 Task: Look for Airbnb properties in Letpandan, Myanmar from 9th November, 2023 to 16th November, 2023 for 2 adults.2 bedrooms having 2 beds and 1 bathroom. Property type can be flat. Amenities needed are: washing machine. Booking option can be shelf check-in. Look for 5 properties as per requirement.
Action: Mouse moved to (529, 91)
Screenshot: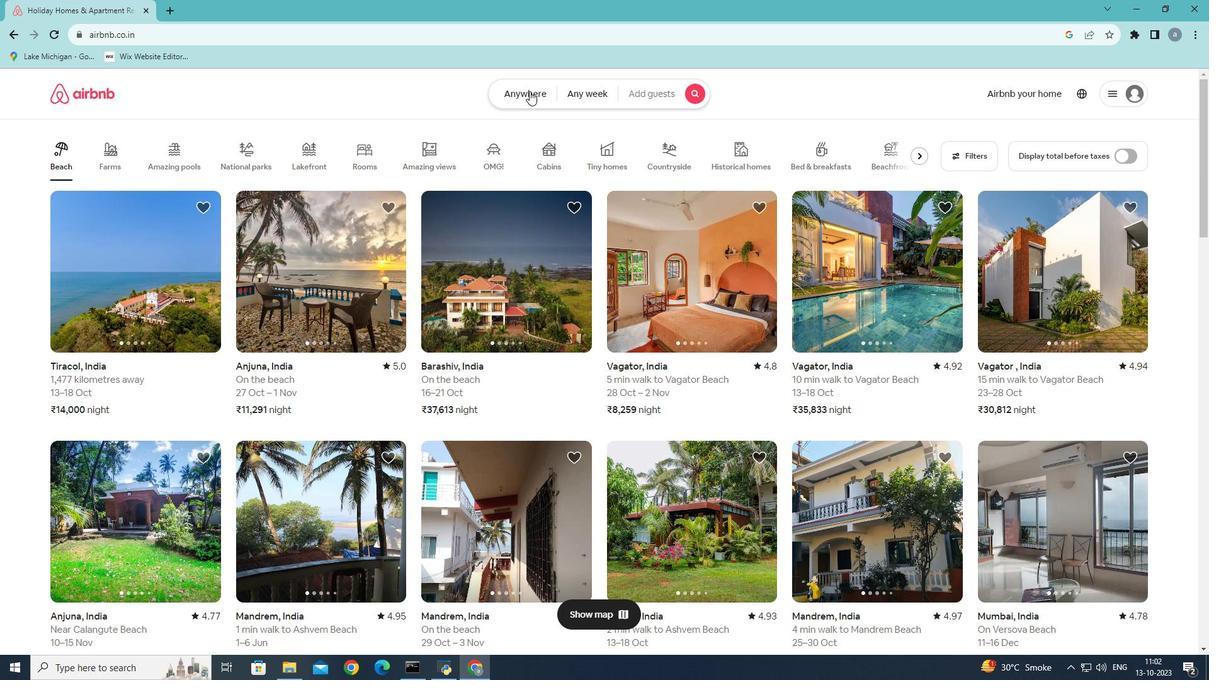 
Action: Mouse pressed left at (529, 91)
Screenshot: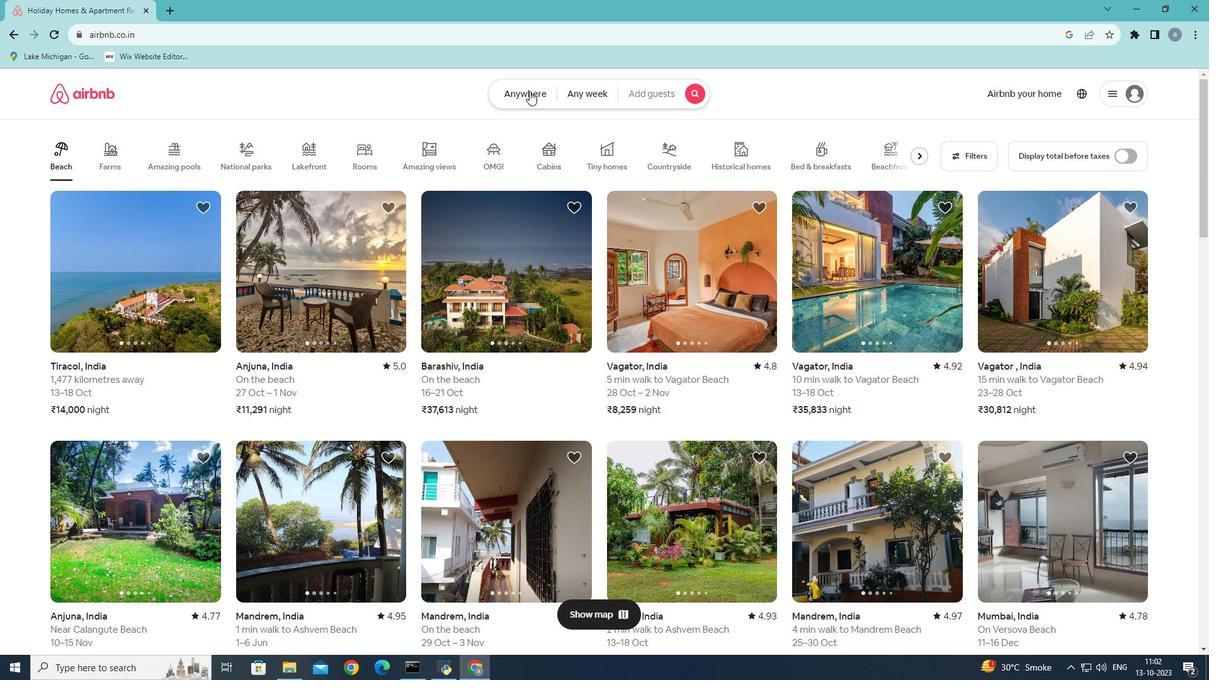 
Action: Mouse moved to (421, 140)
Screenshot: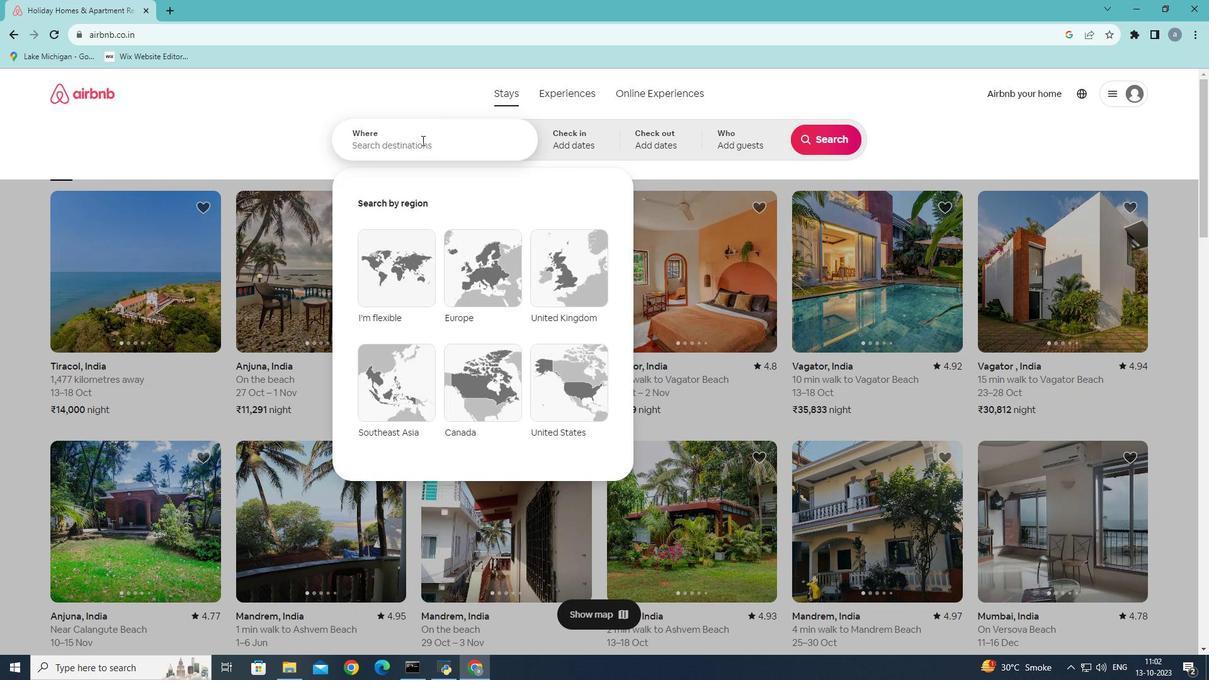 
Action: Mouse pressed left at (421, 140)
Screenshot: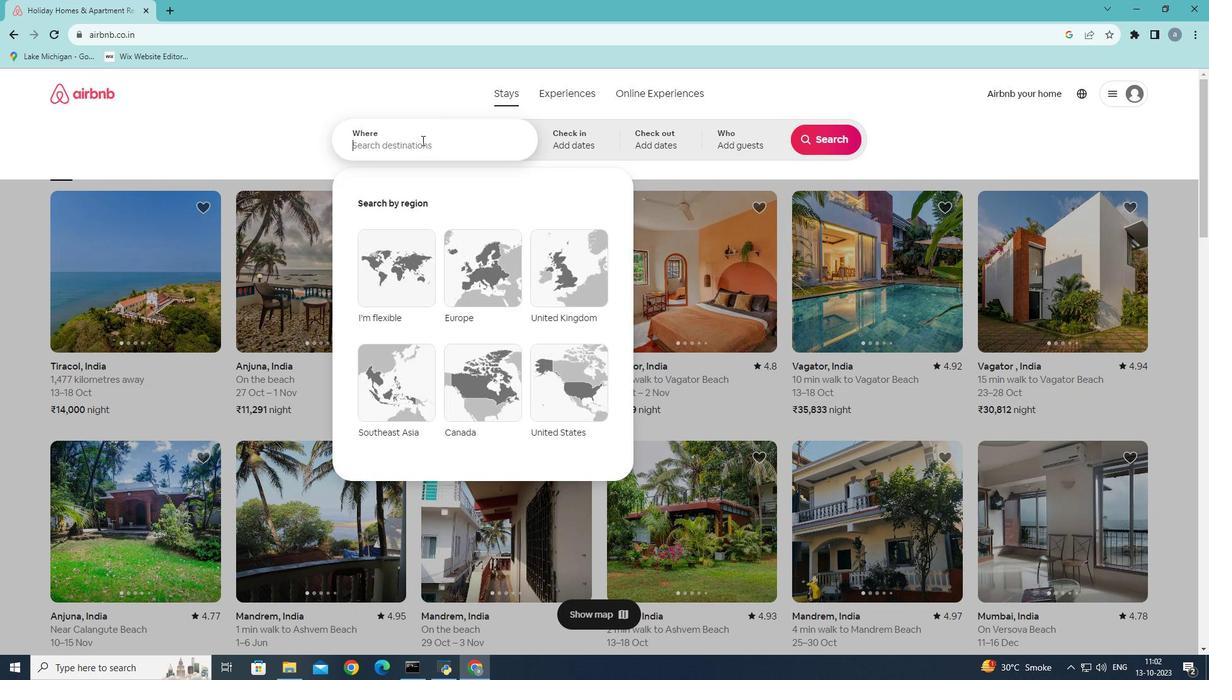 
Action: Mouse moved to (576, 110)
Screenshot: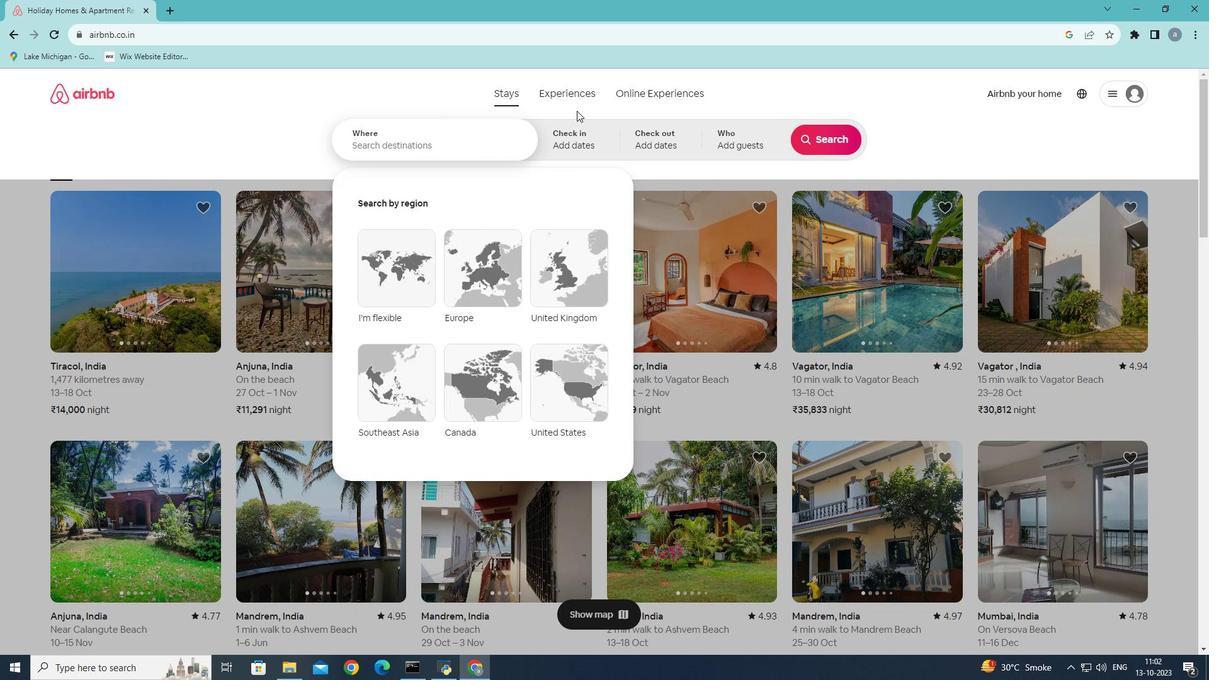 
Action: Key pressed <Key.shift>Letpandan,
Screenshot: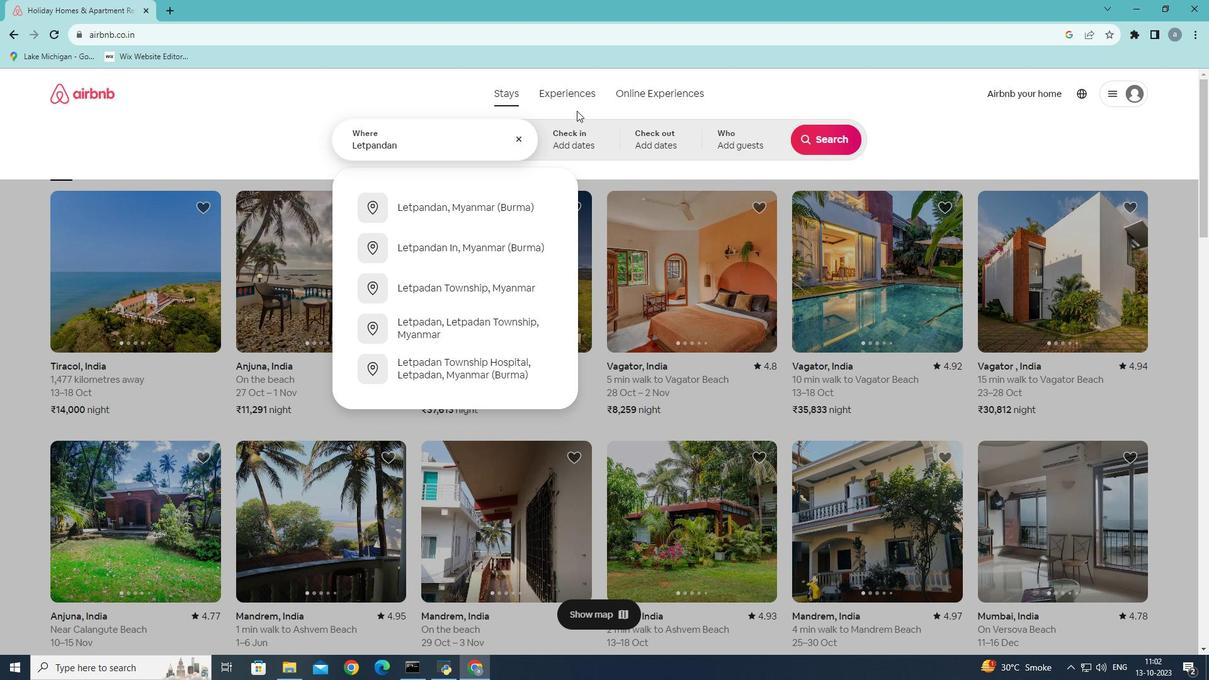 
Action: Mouse moved to (486, 212)
Screenshot: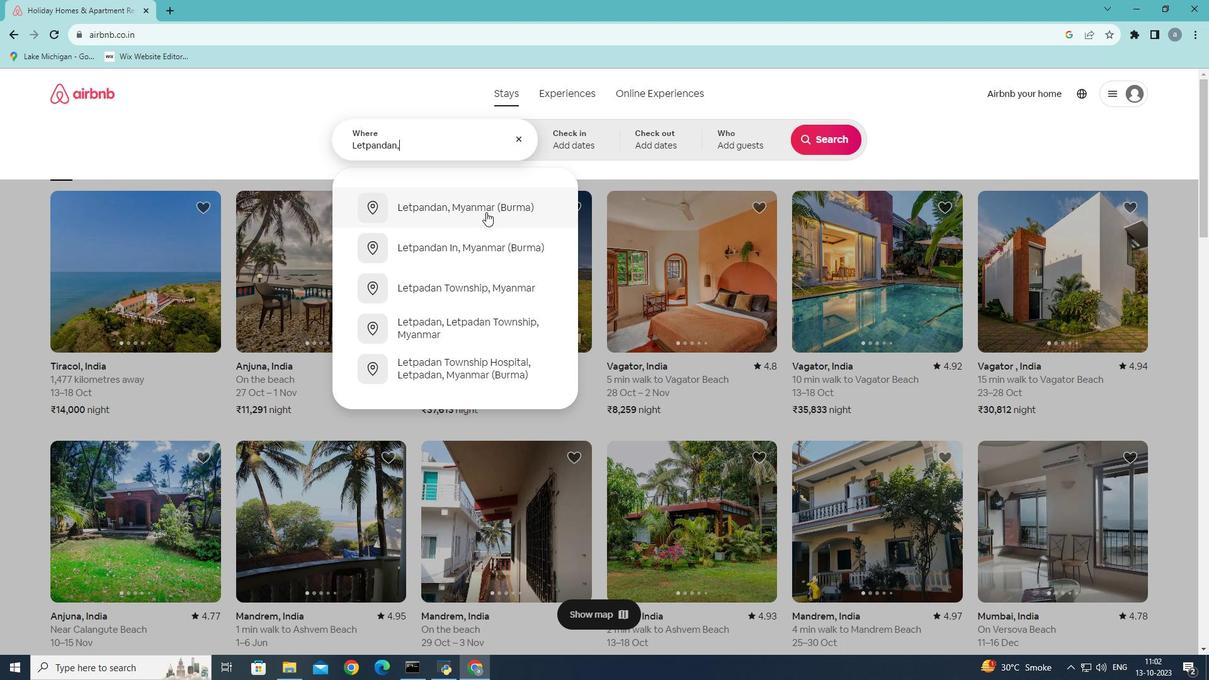 
Action: Mouse pressed left at (486, 212)
Screenshot: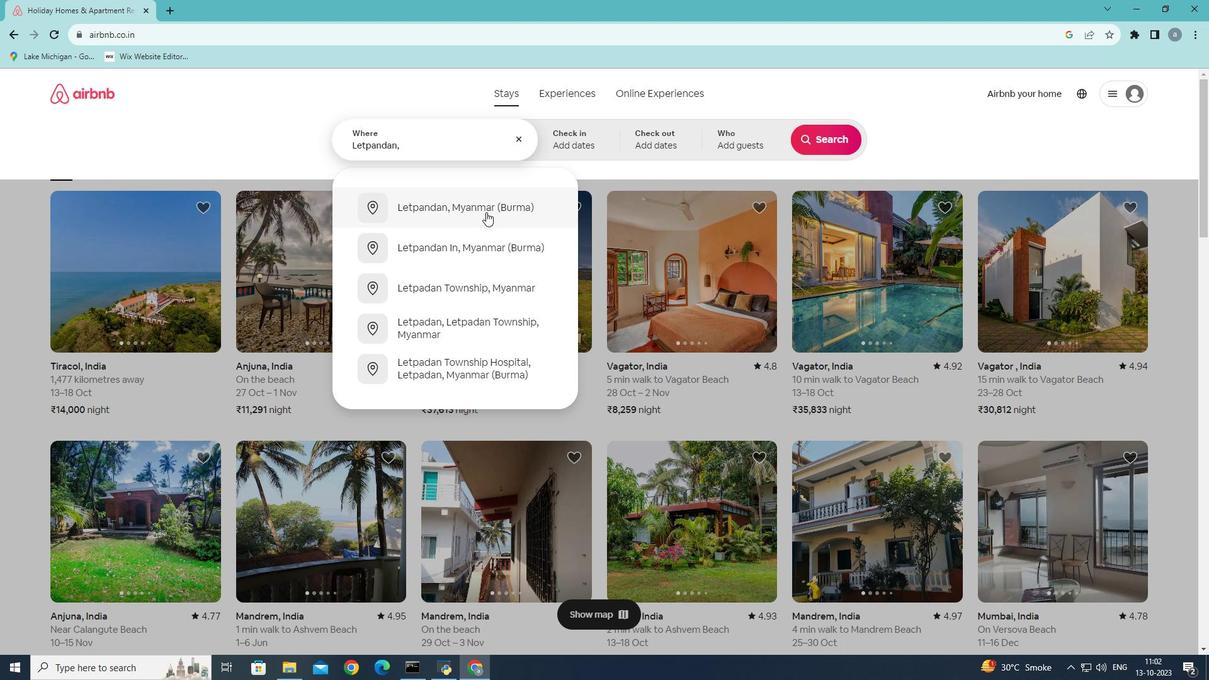 
Action: Mouse moved to (755, 325)
Screenshot: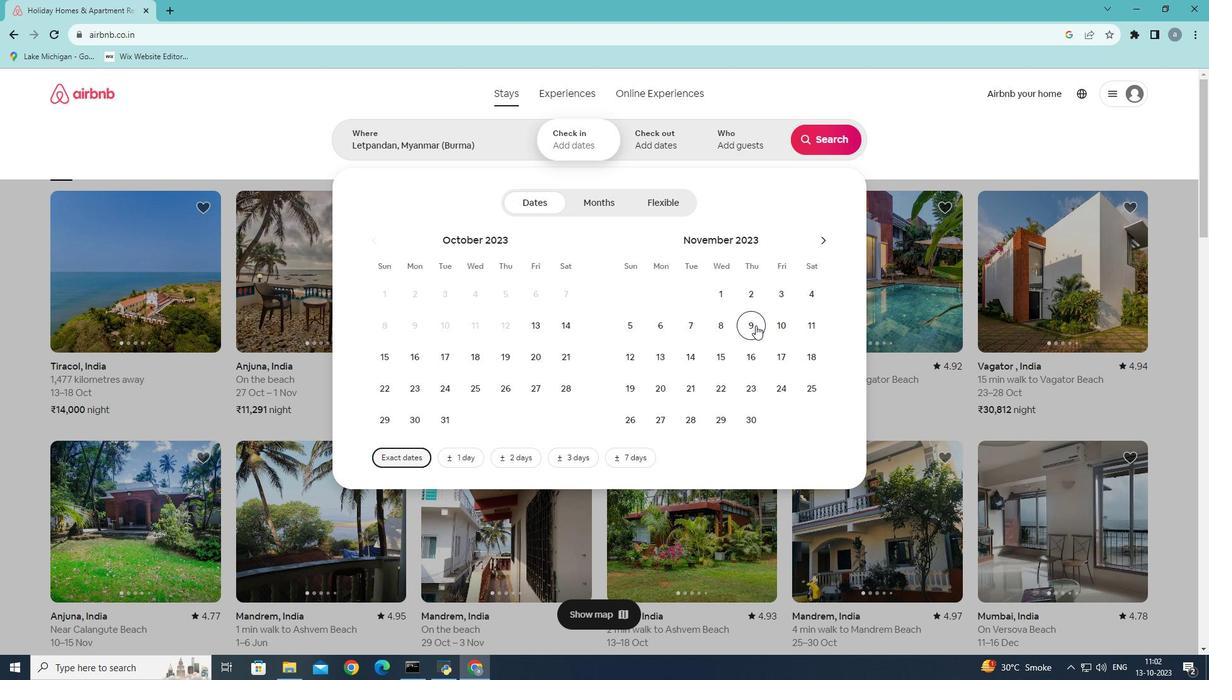 
Action: Mouse pressed left at (755, 325)
Screenshot: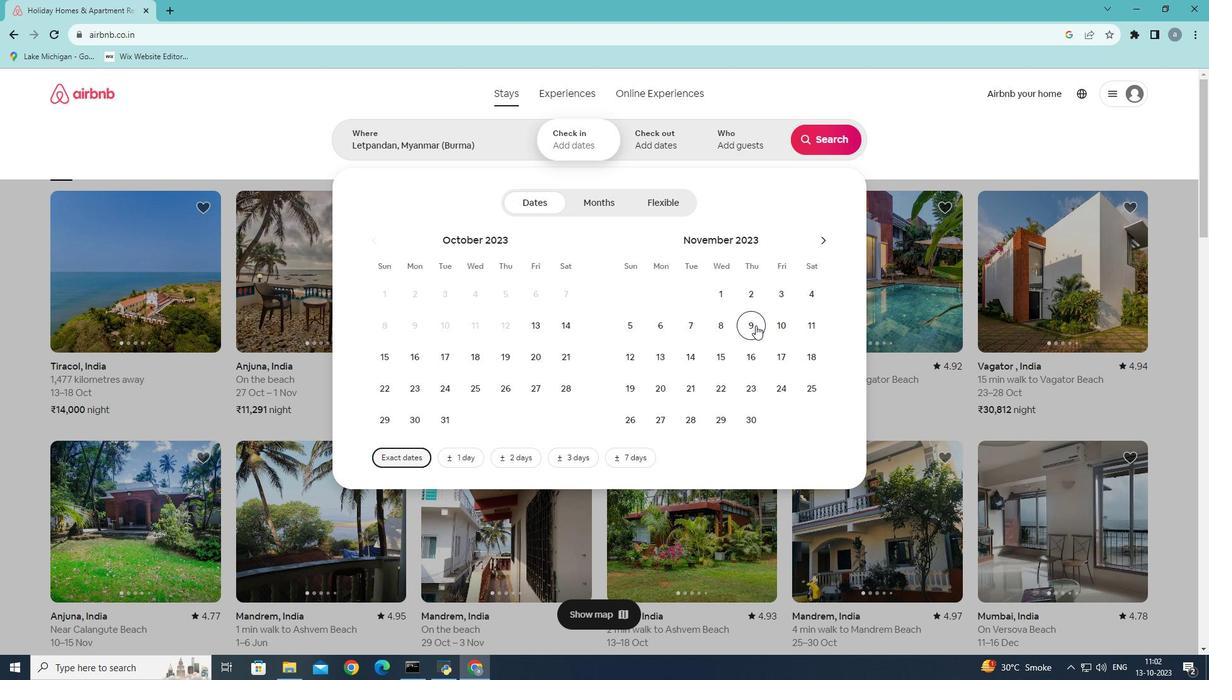 
Action: Mouse moved to (756, 354)
Screenshot: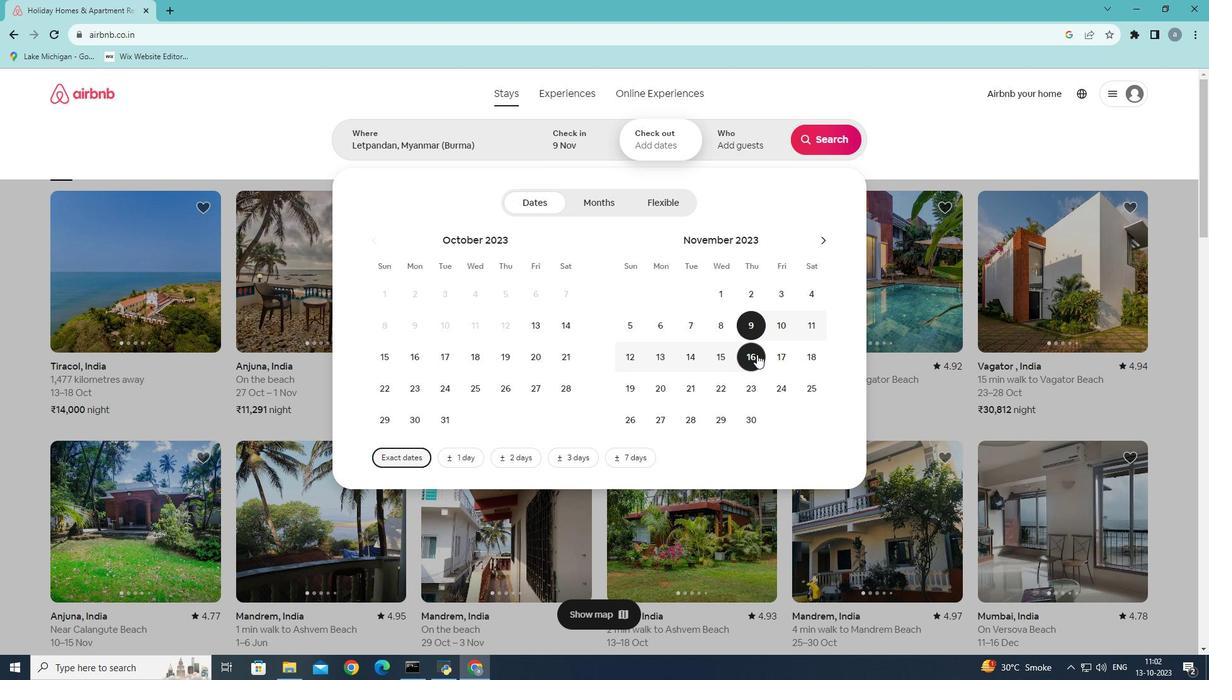 
Action: Mouse pressed left at (756, 354)
Screenshot: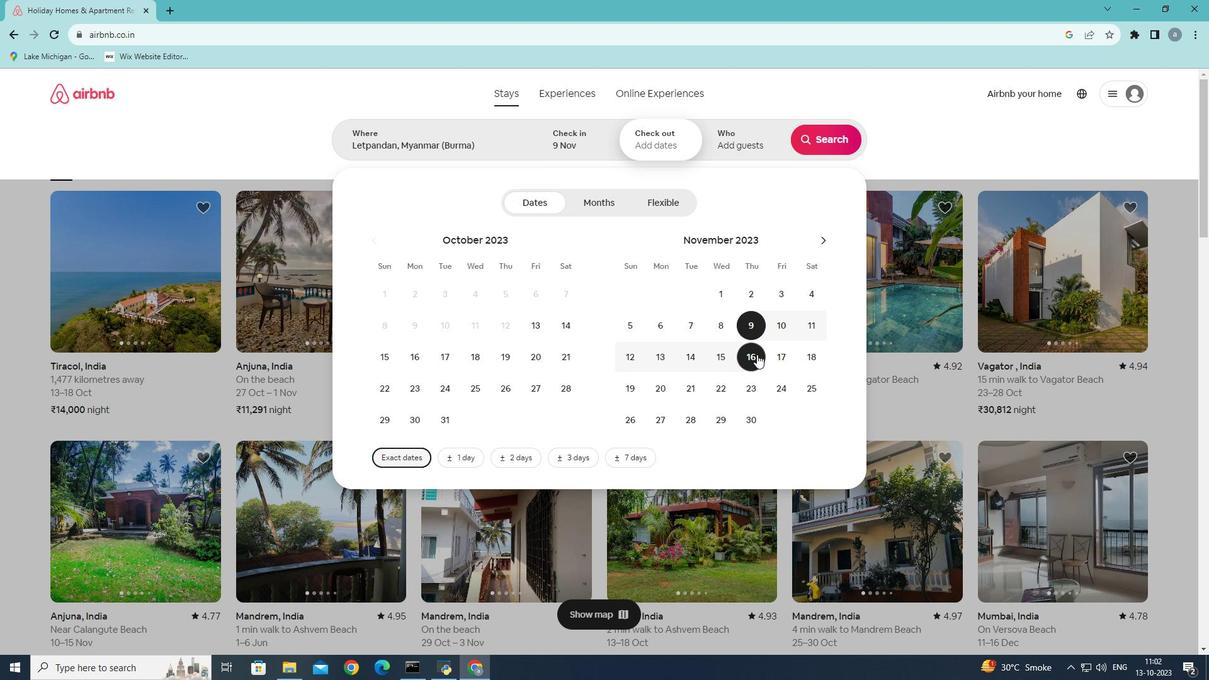 
Action: Mouse moved to (760, 140)
Screenshot: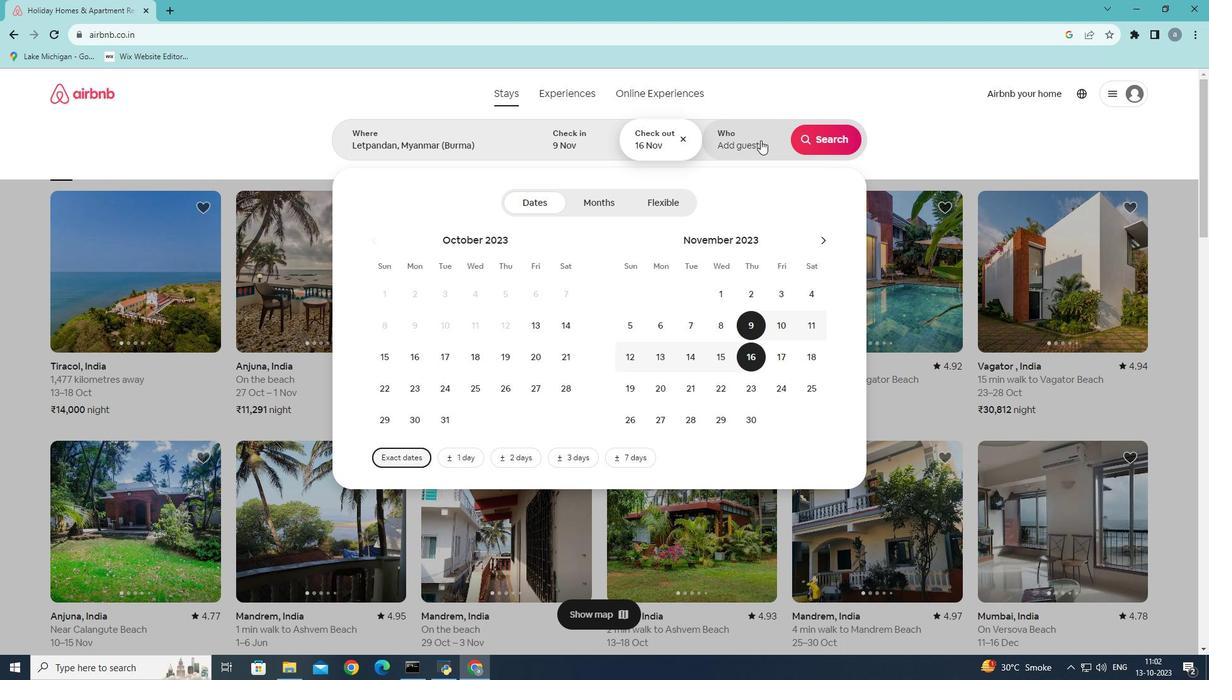 
Action: Mouse pressed left at (760, 140)
Screenshot: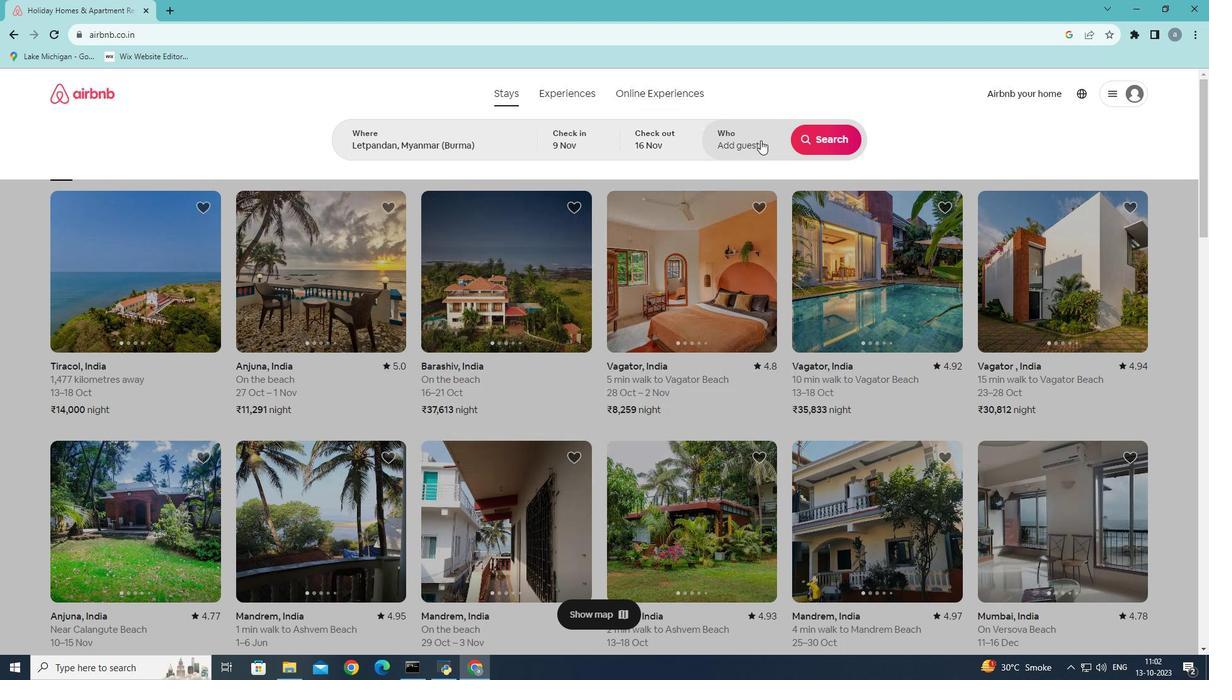
Action: Mouse moved to (831, 206)
Screenshot: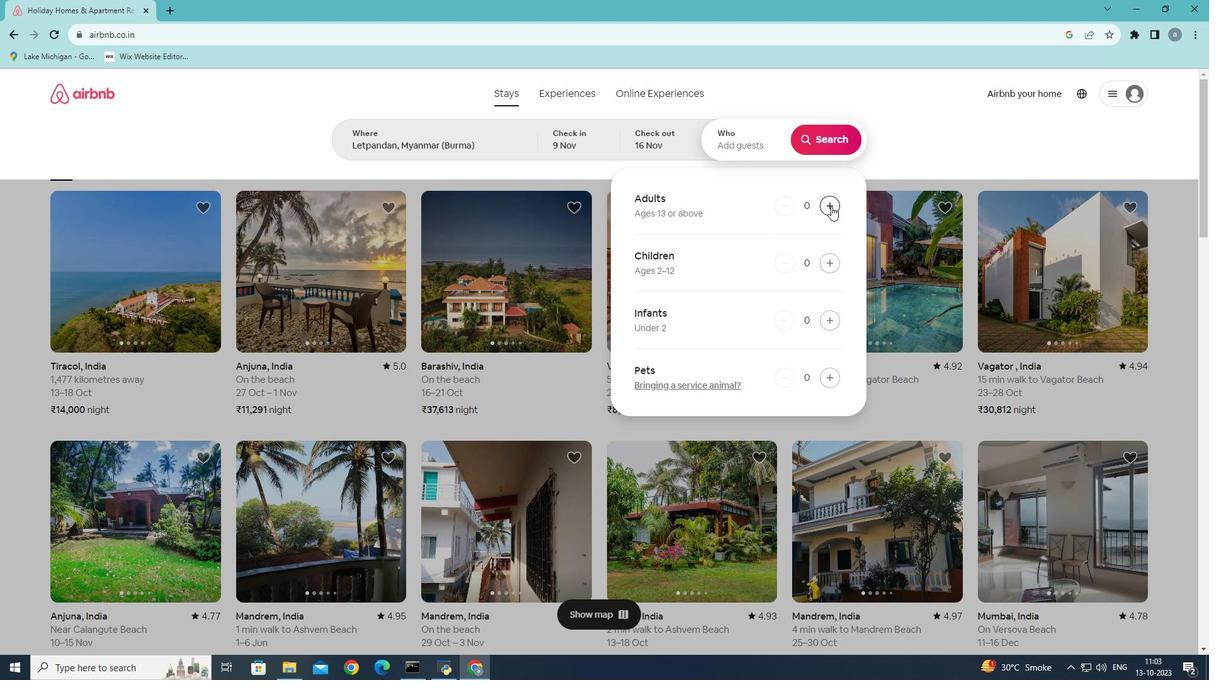 
Action: Mouse pressed left at (831, 206)
Screenshot: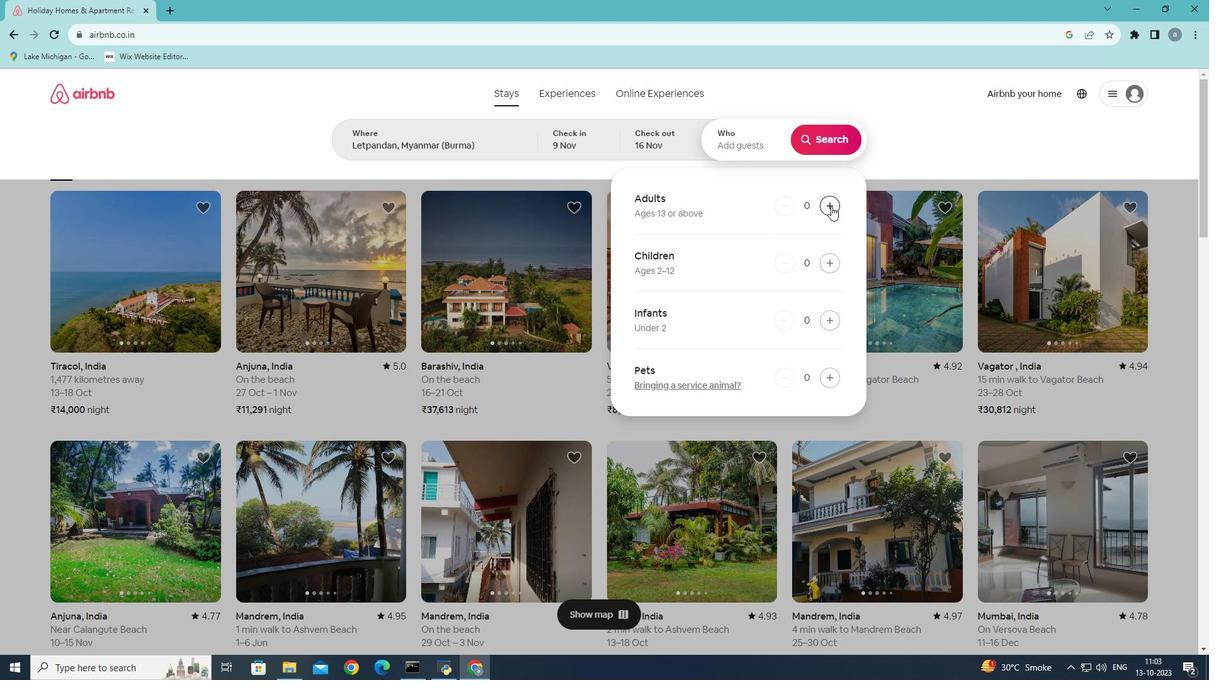 
Action: Mouse pressed left at (831, 206)
Screenshot: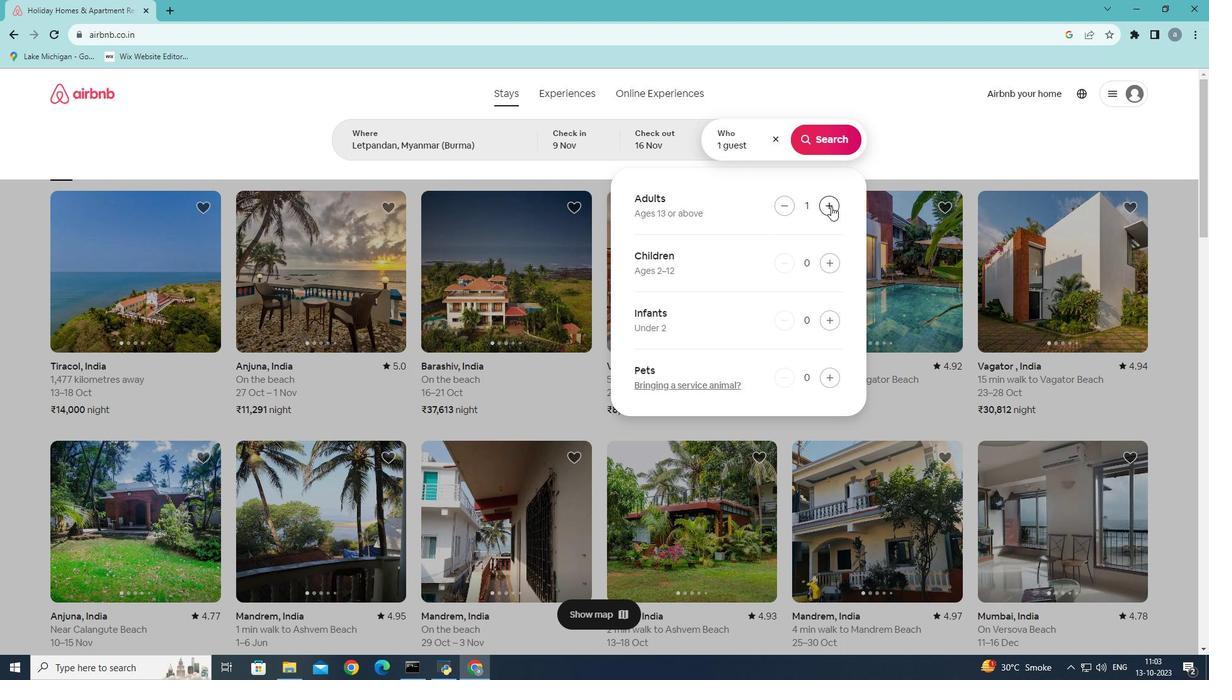 
Action: Mouse moved to (835, 155)
Screenshot: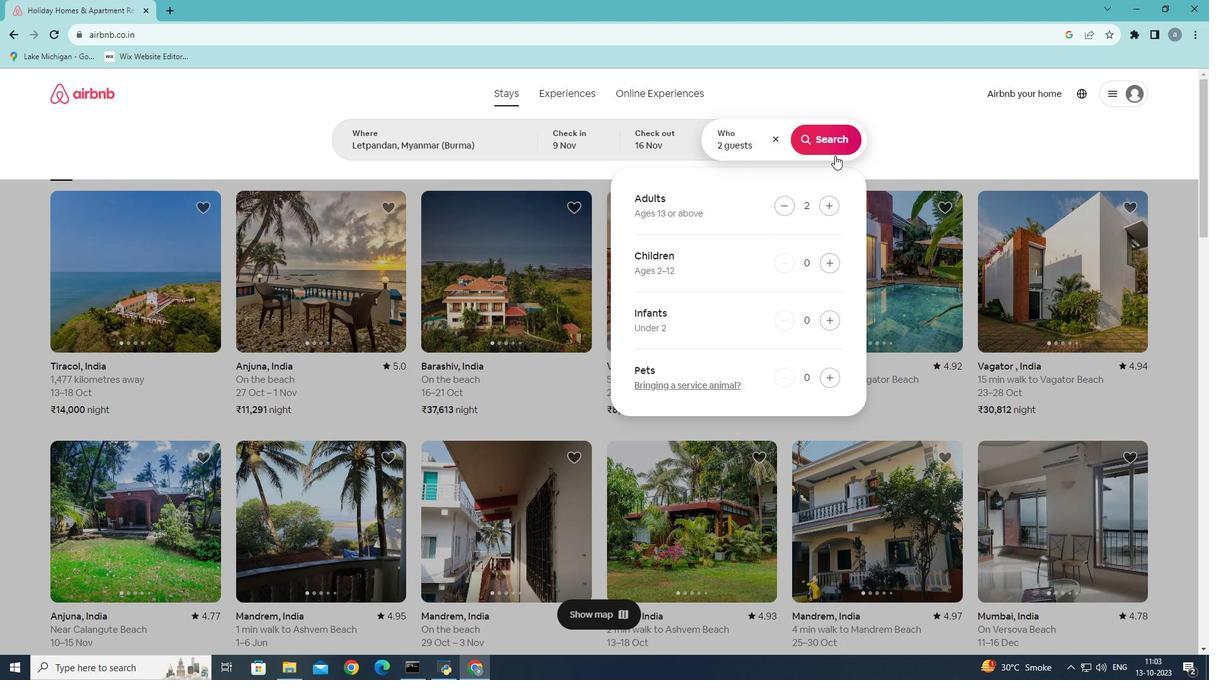 
Action: Mouse pressed left at (835, 155)
Screenshot: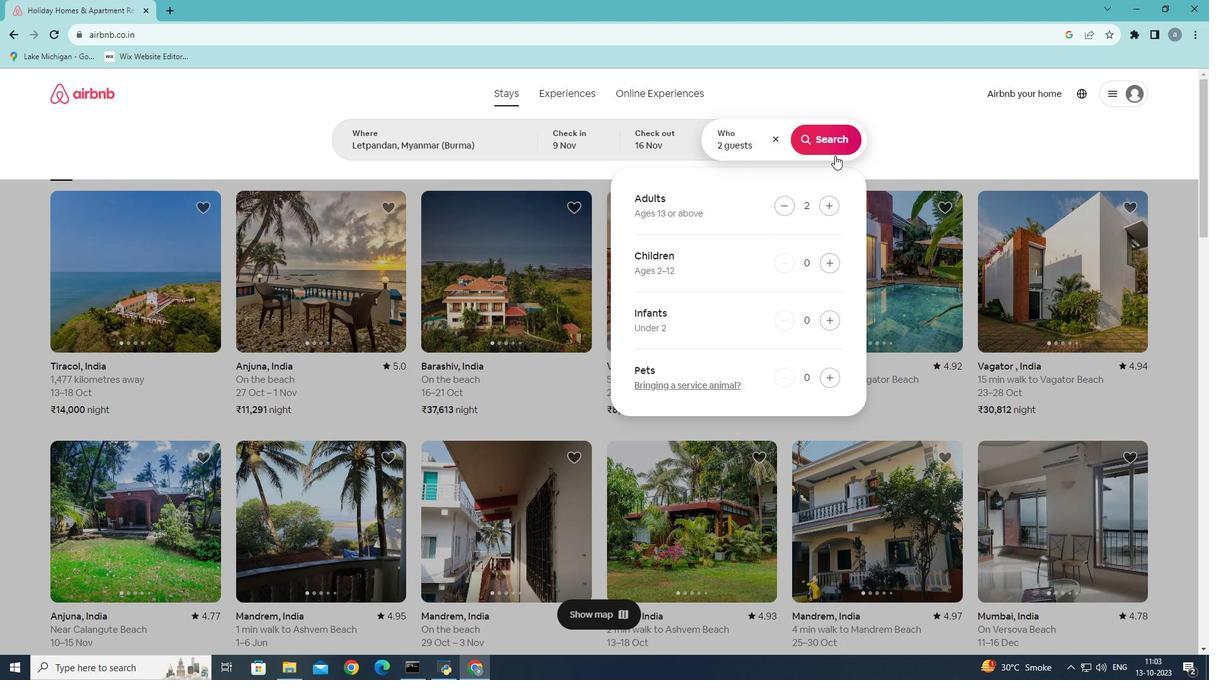
Action: Mouse moved to (830, 147)
Screenshot: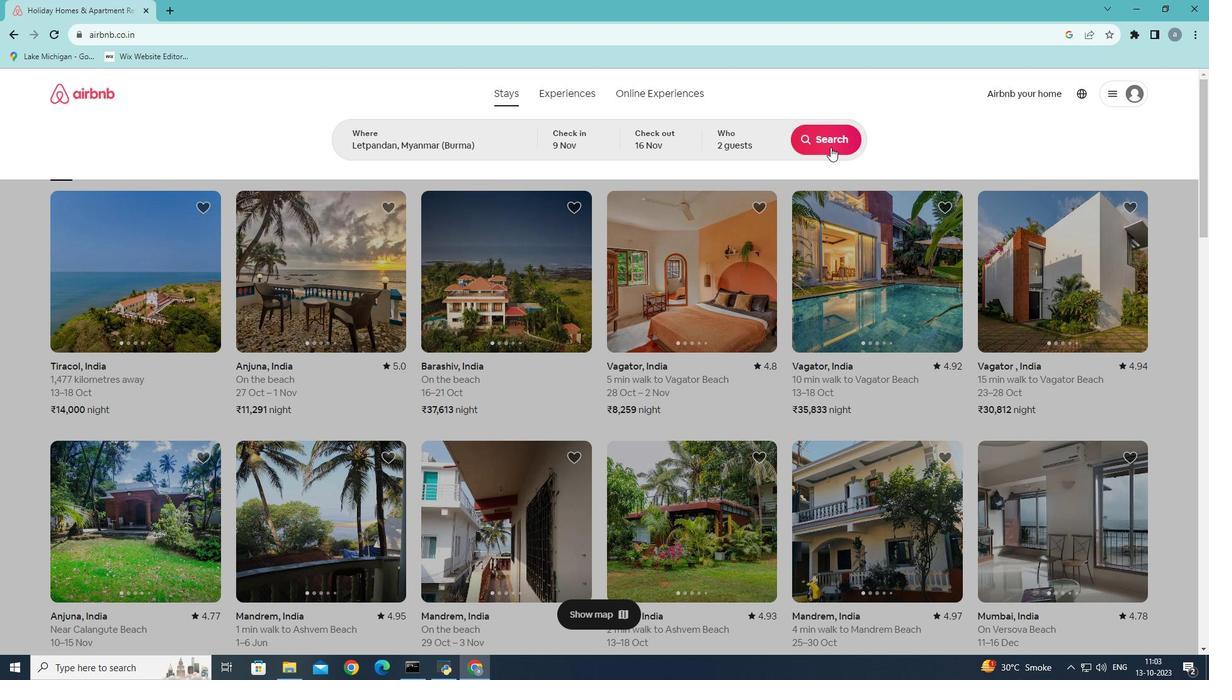
Action: Mouse pressed left at (830, 147)
Screenshot: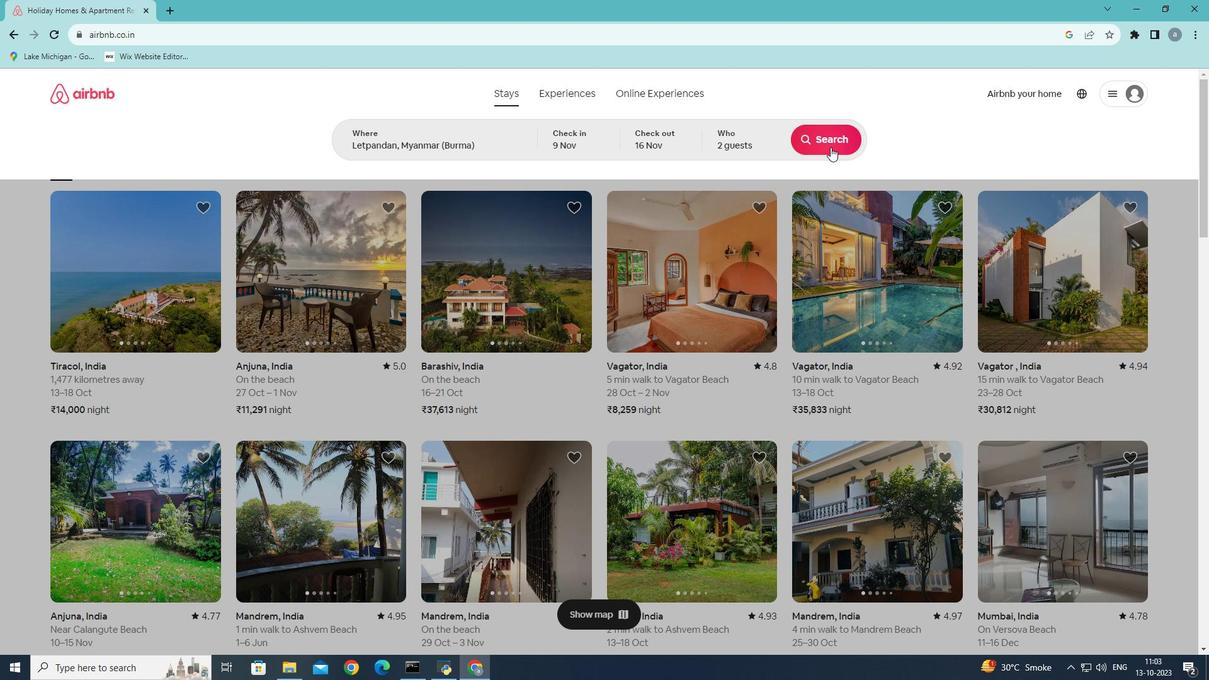 
Action: Mouse moved to (1009, 141)
Screenshot: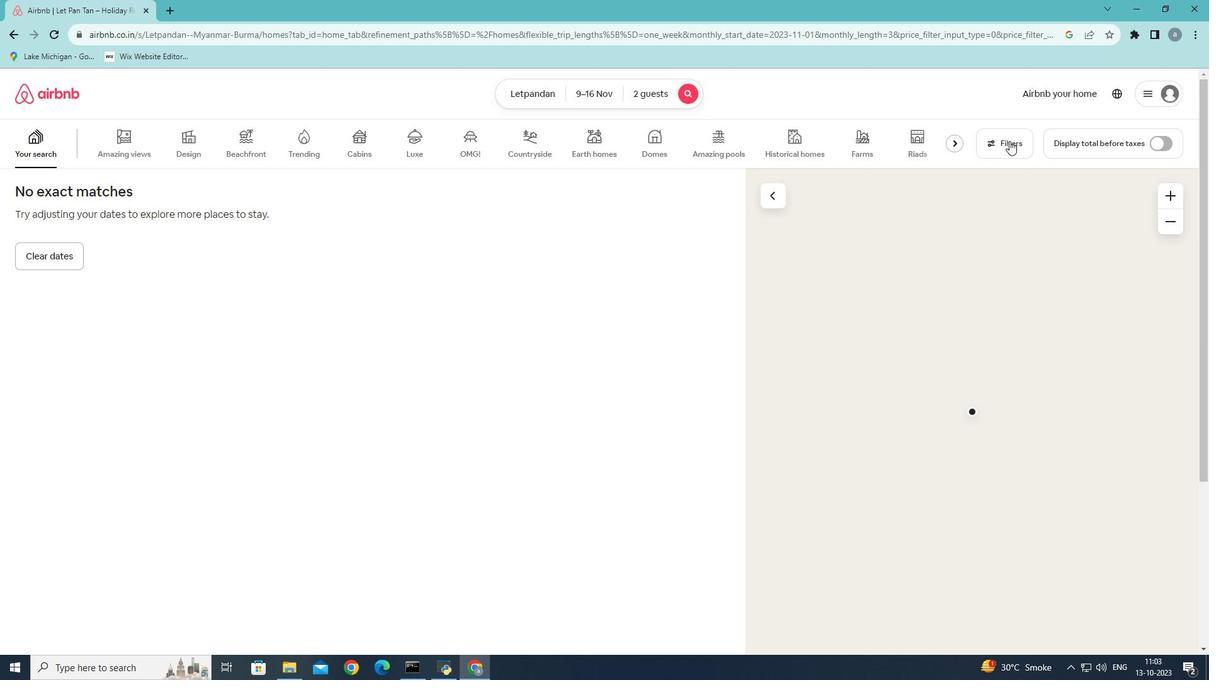 
Action: Mouse pressed left at (1009, 141)
Screenshot: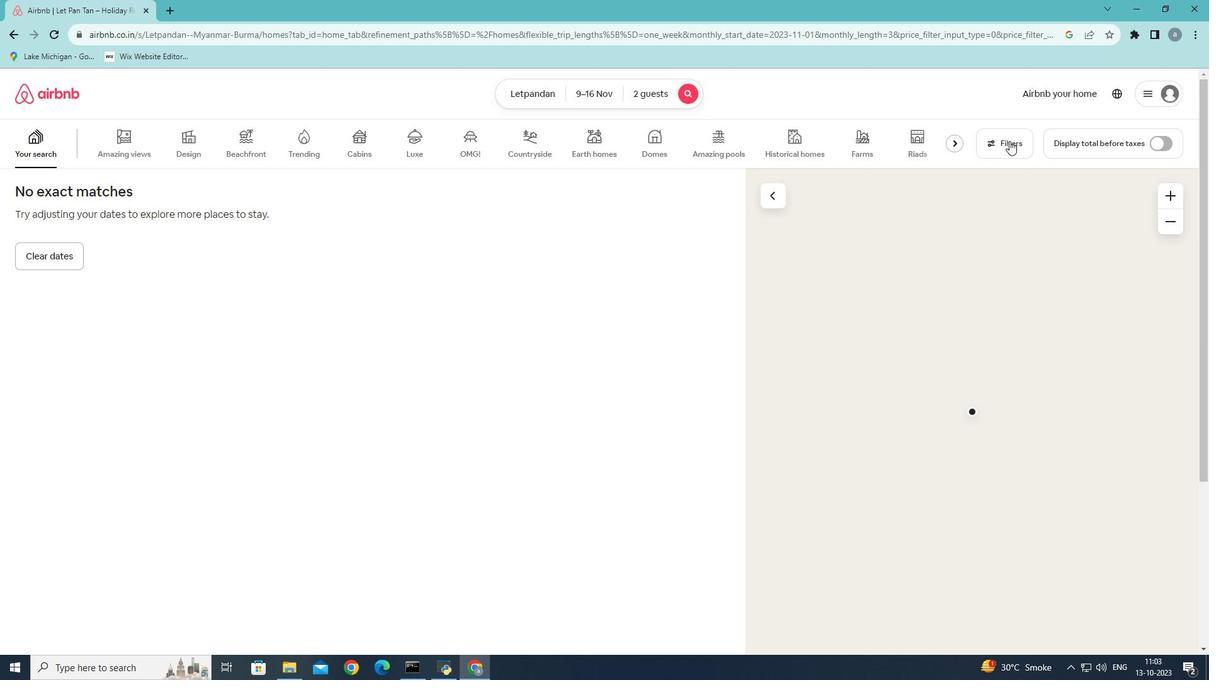 
Action: Mouse moved to (564, 392)
Screenshot: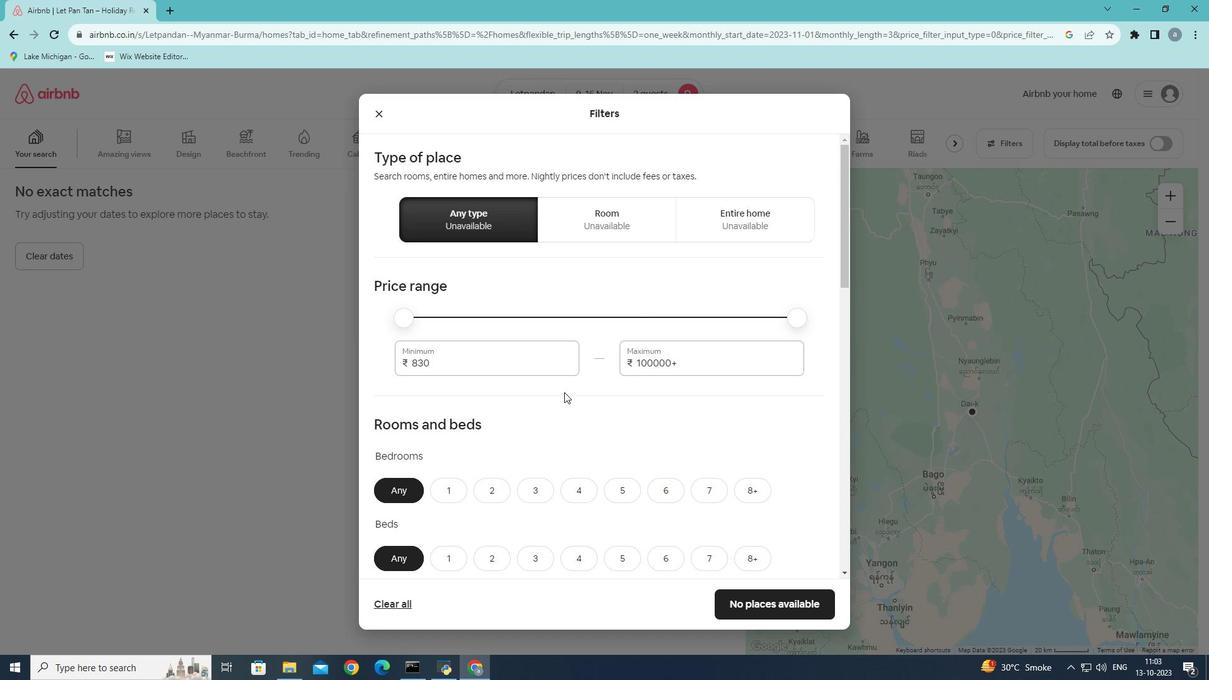 
Action: Mouse scrolled (564, 391) with delta (0, 0)
Screenshot: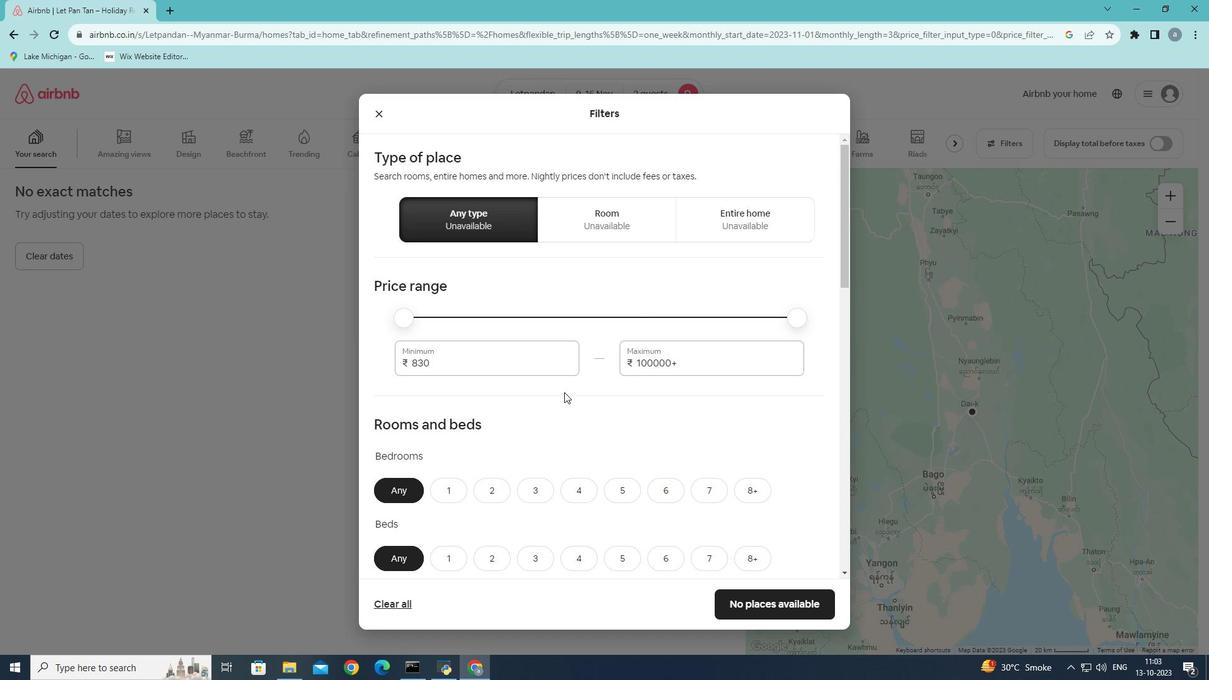 
Action: Mouse scrolled (564, 391) with delta (0, 0)
Screenshot: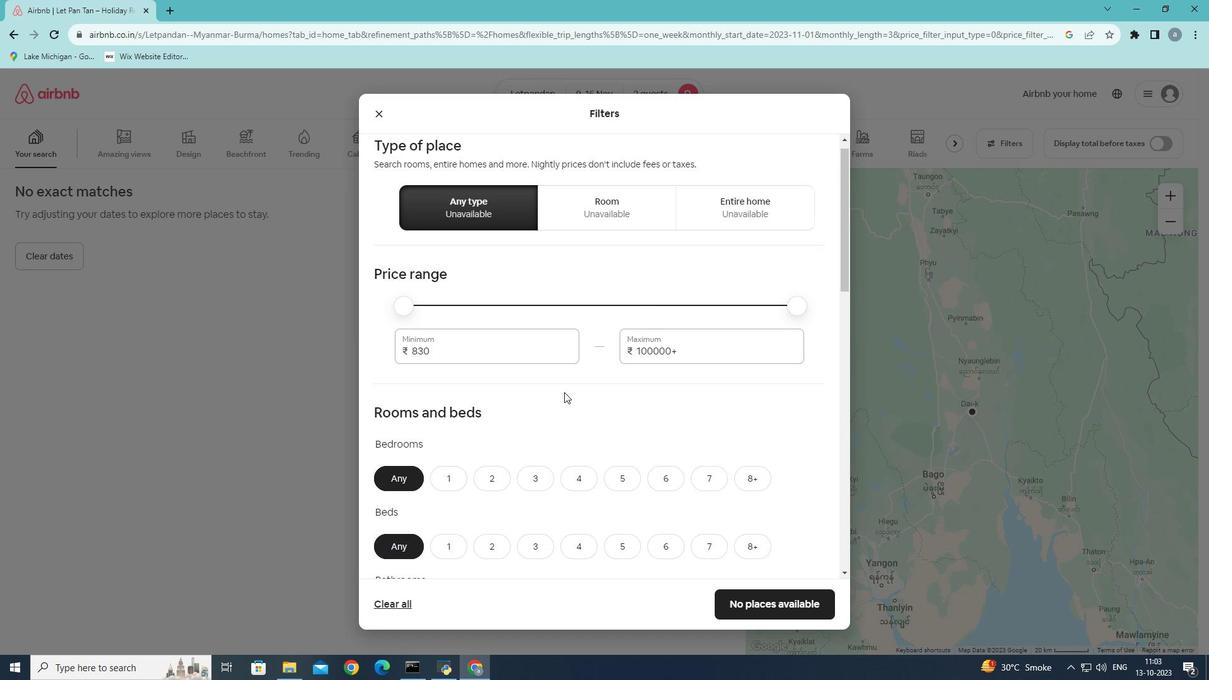 
Action: Mouse scrolled (564, 391) with delta (0, 0)
Screenshot: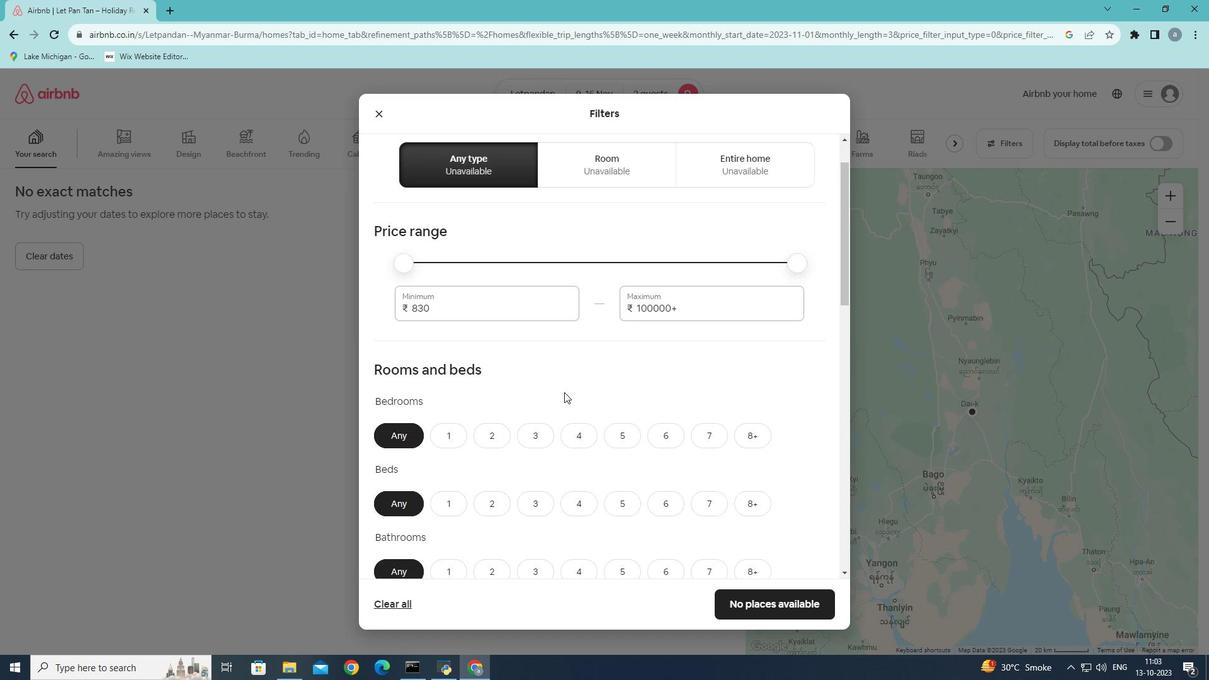 
Action: Mouse moved to (496, 302)
Screenshot: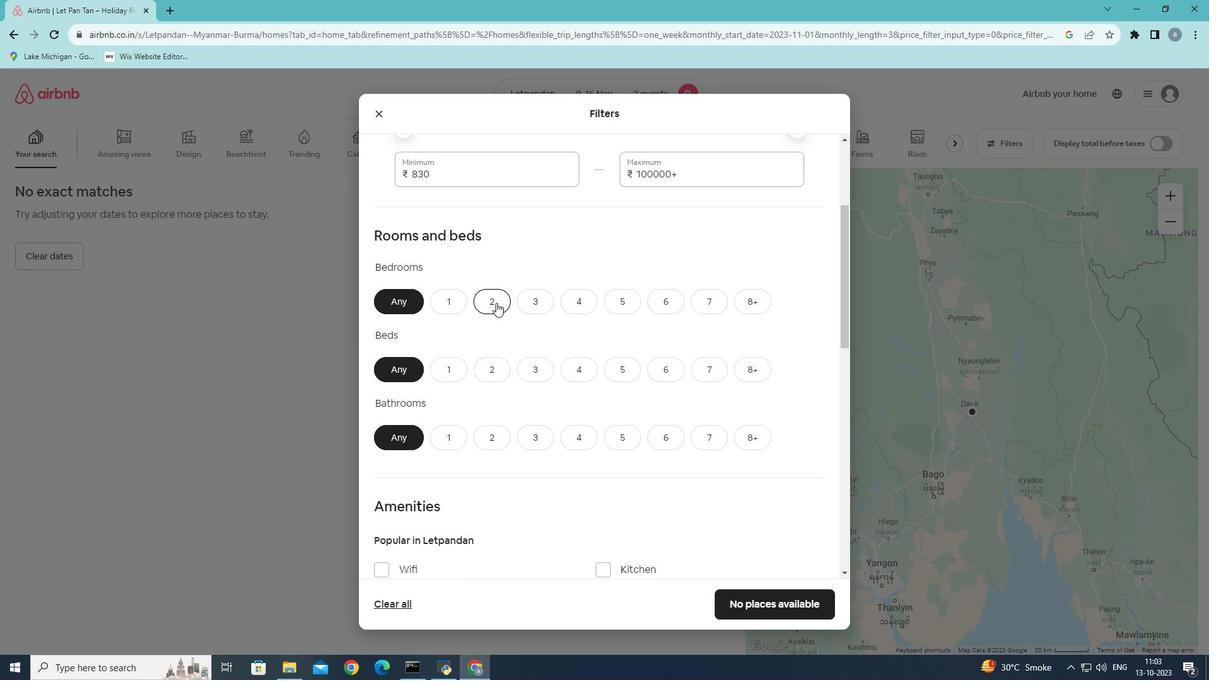 
Action: Mouse pressed left at (496, 302)
Screenshot: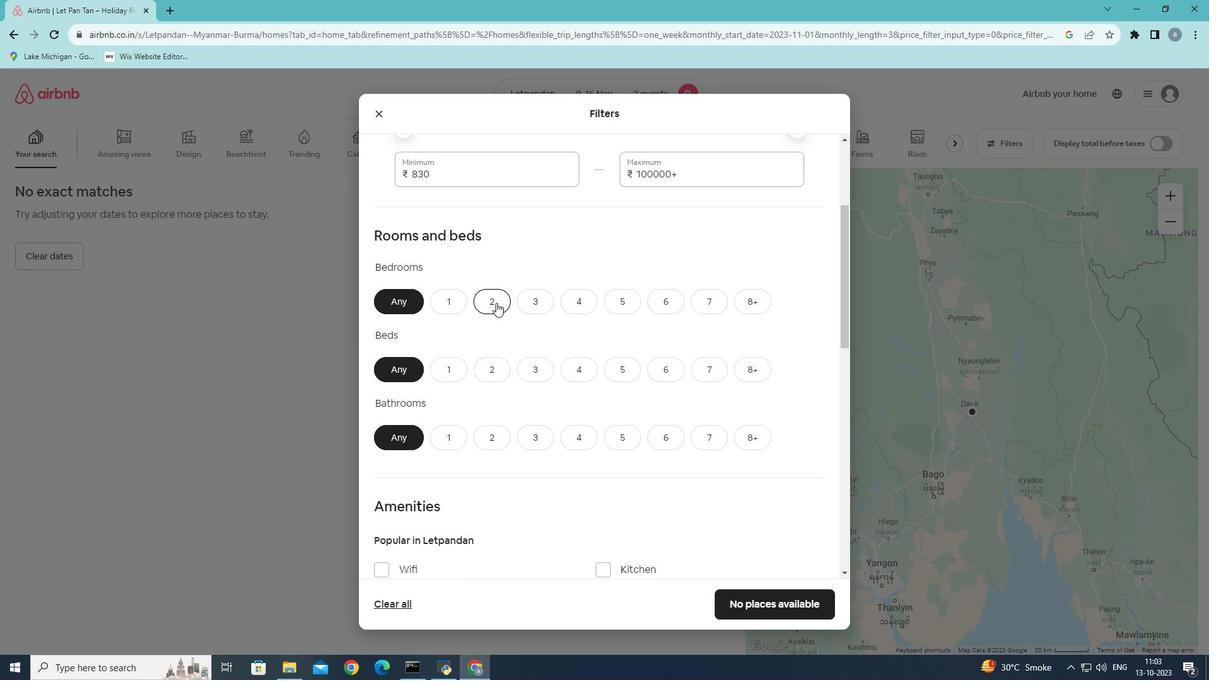 
Action: Mouse moved to (489, 373)
Screenshot: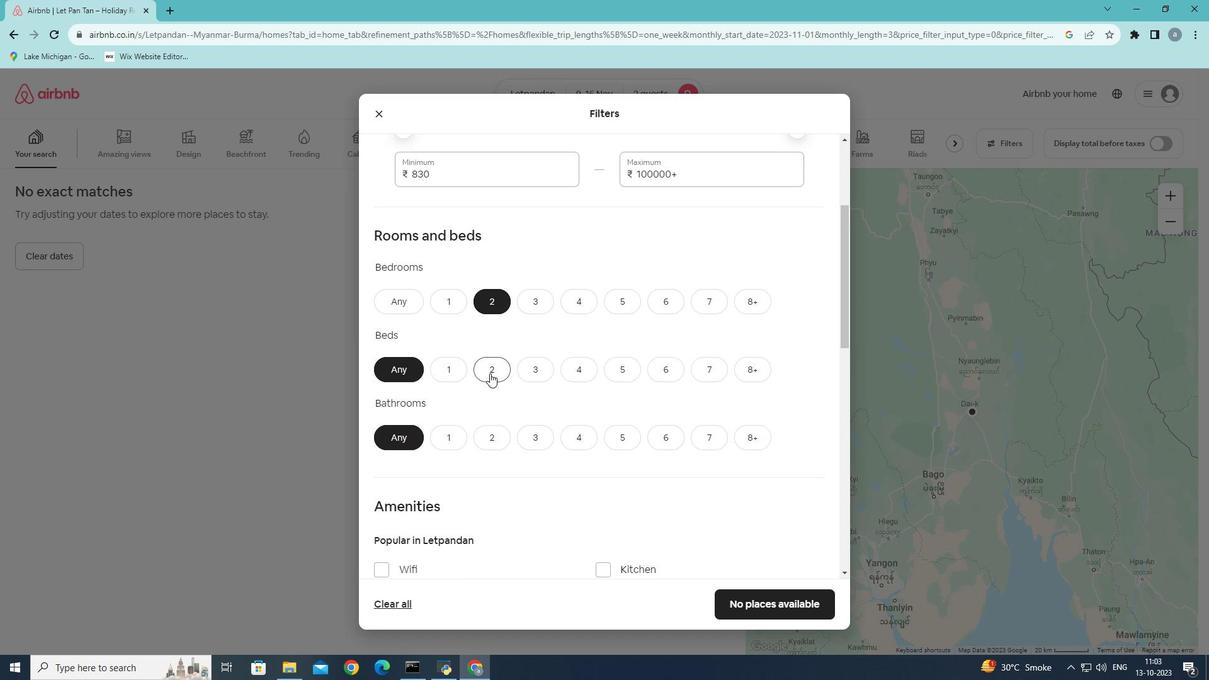 
Action: Mouse pressed left at (489, 373)
Screenshot: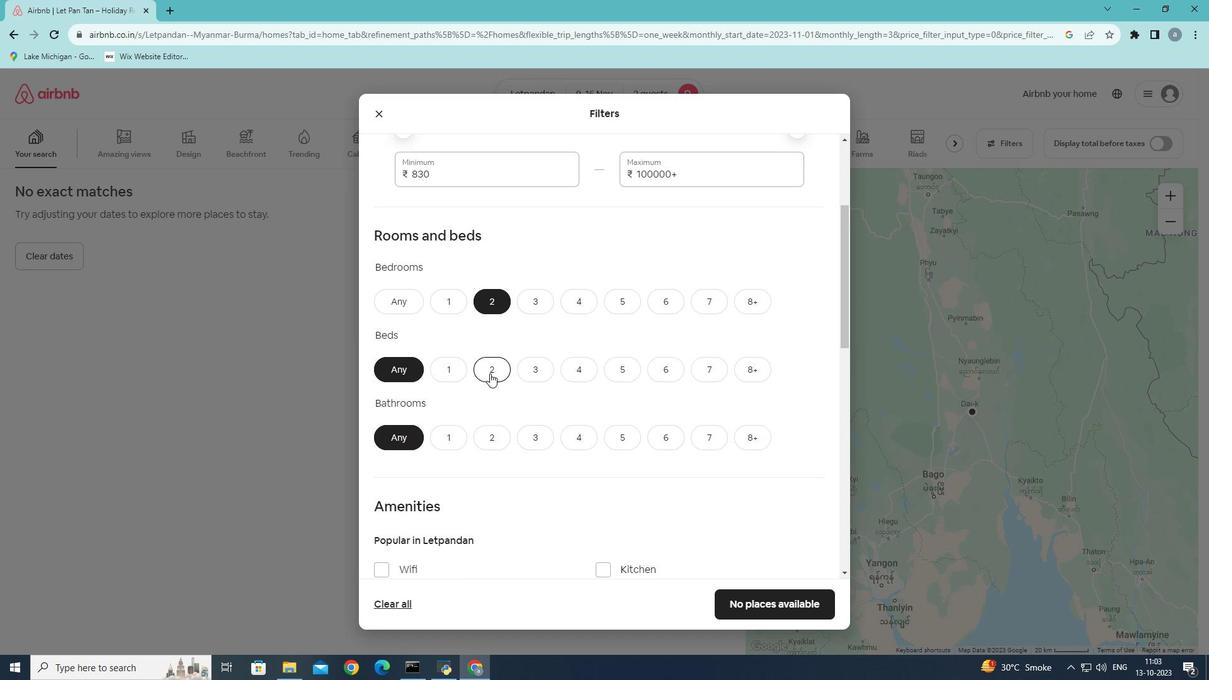 
Action: Mouse moved to (452, 442)
Screenshot: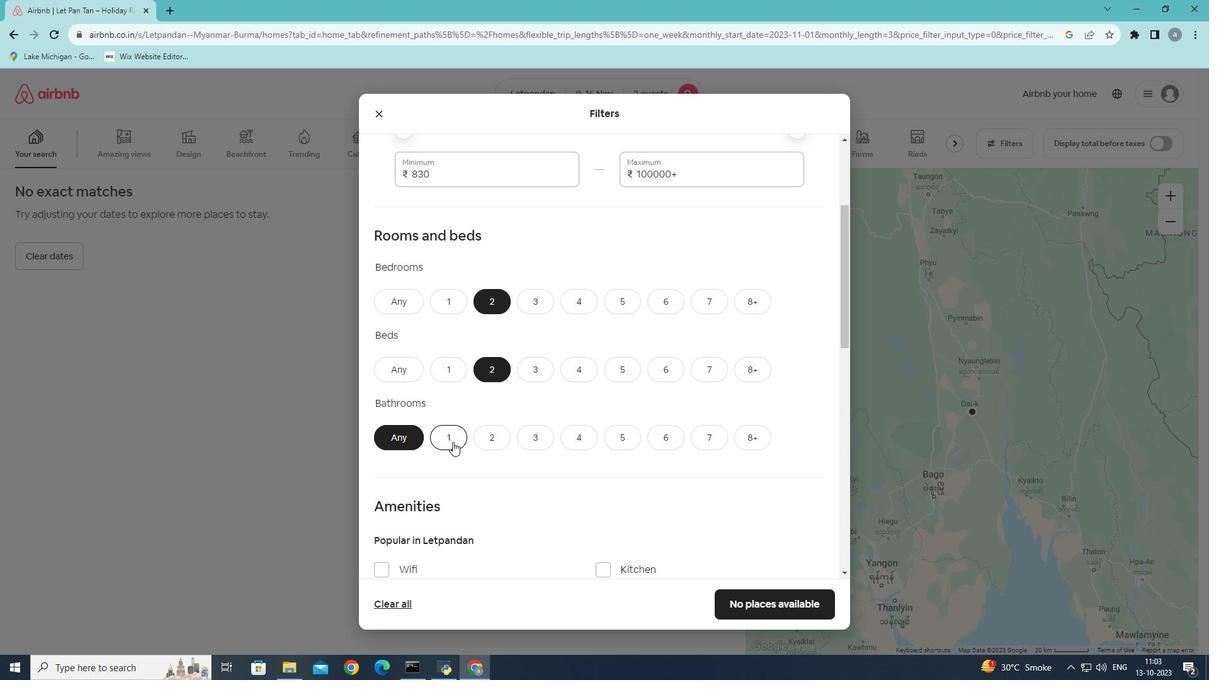 
Action: Mouse pressed left at (452, 442)
Screenshot: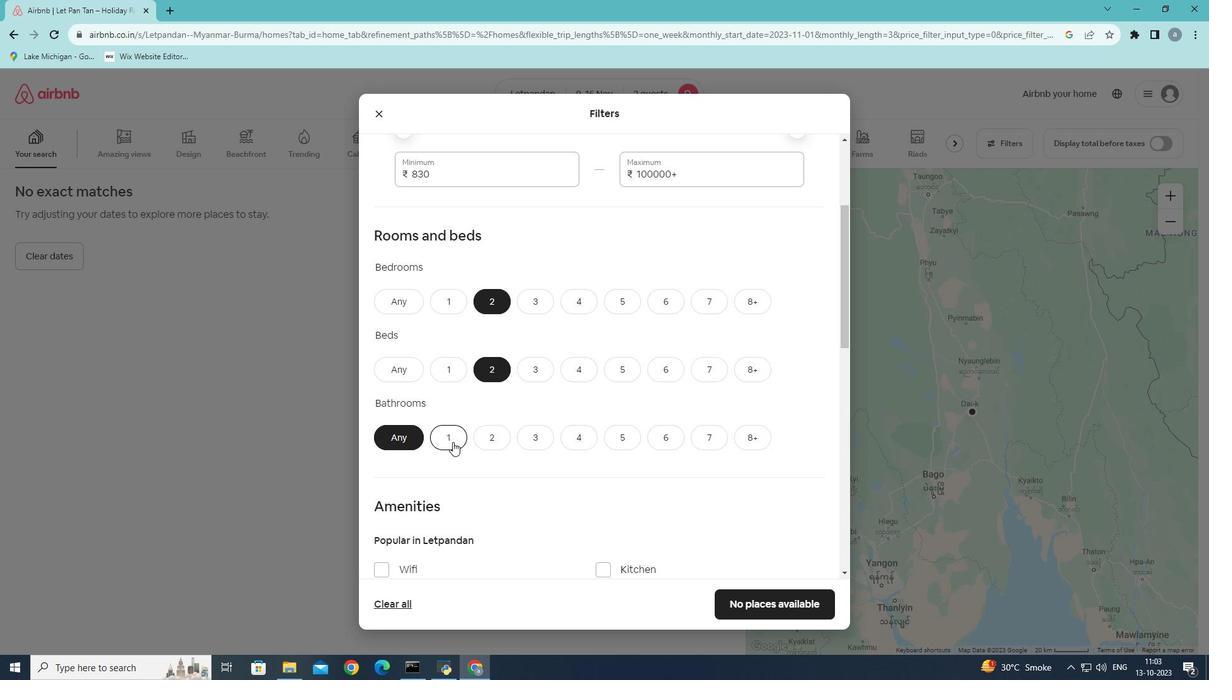 
Action: Mouse moved to (643, 374)
Screenshot: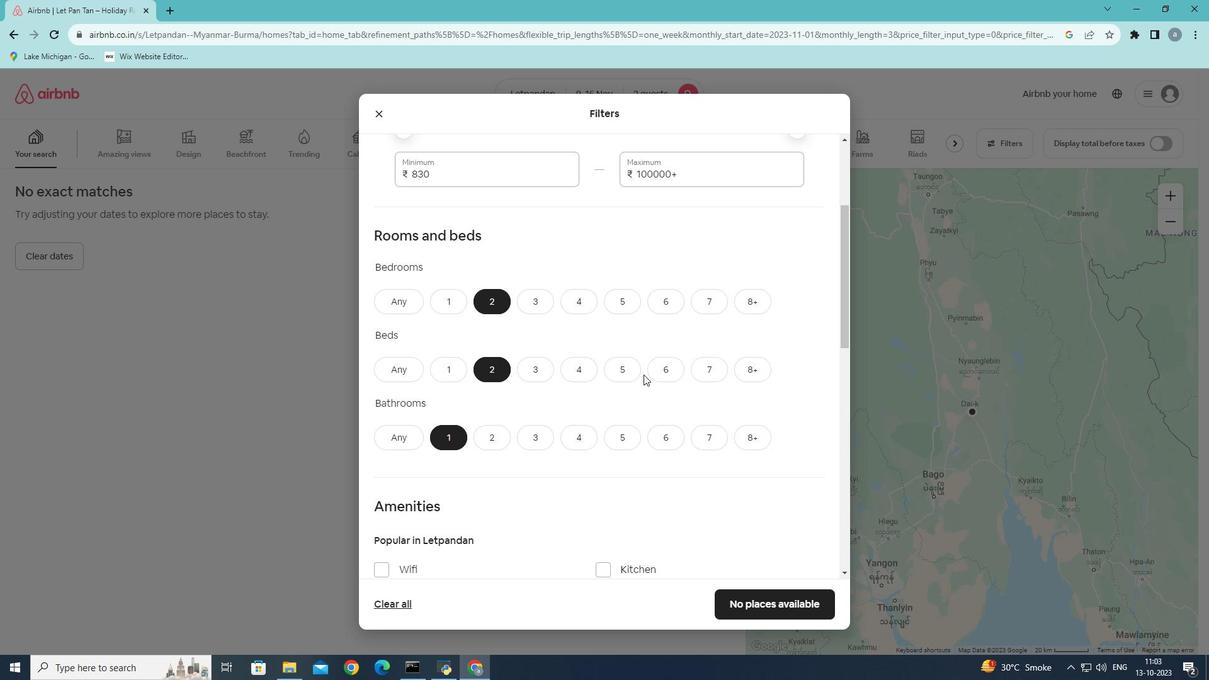 
Action: Mouse scrolled (643, 374) with delta (0, 0)
Screenshot: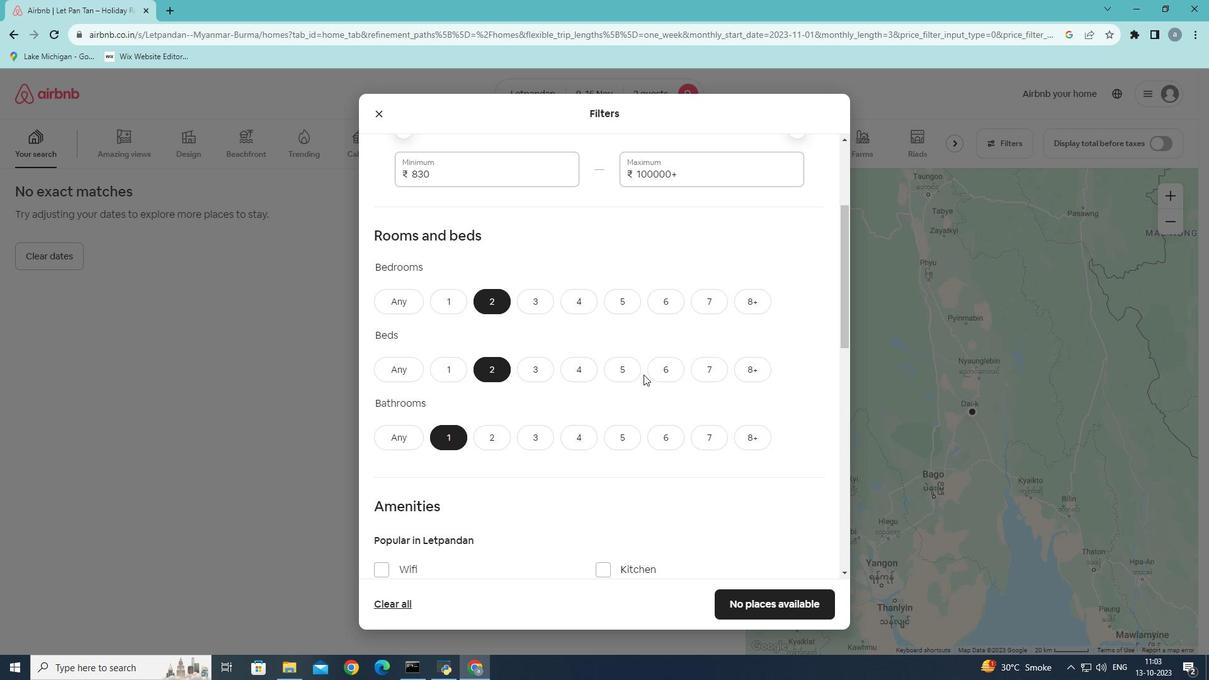 
Action: Mouse scrolled (643, 374) with delta (0, 0)
Screenshot: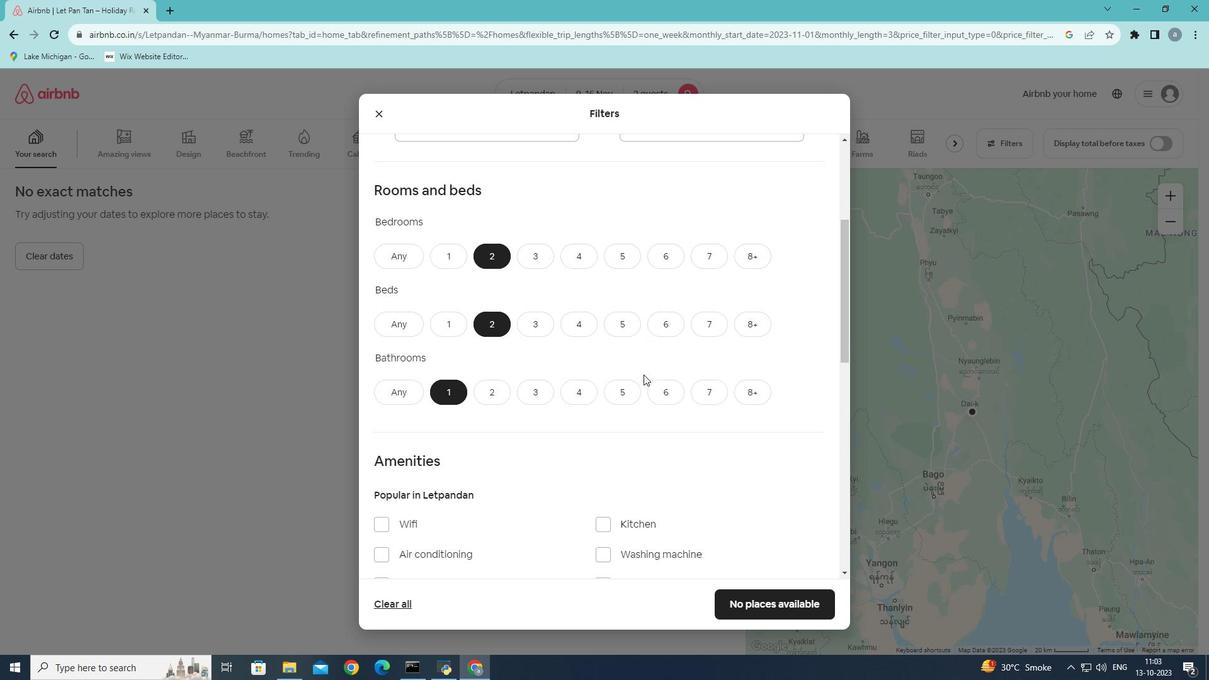 
Action: Mouse scrolled (643, 374) with delta (0, 0)
Screenshot: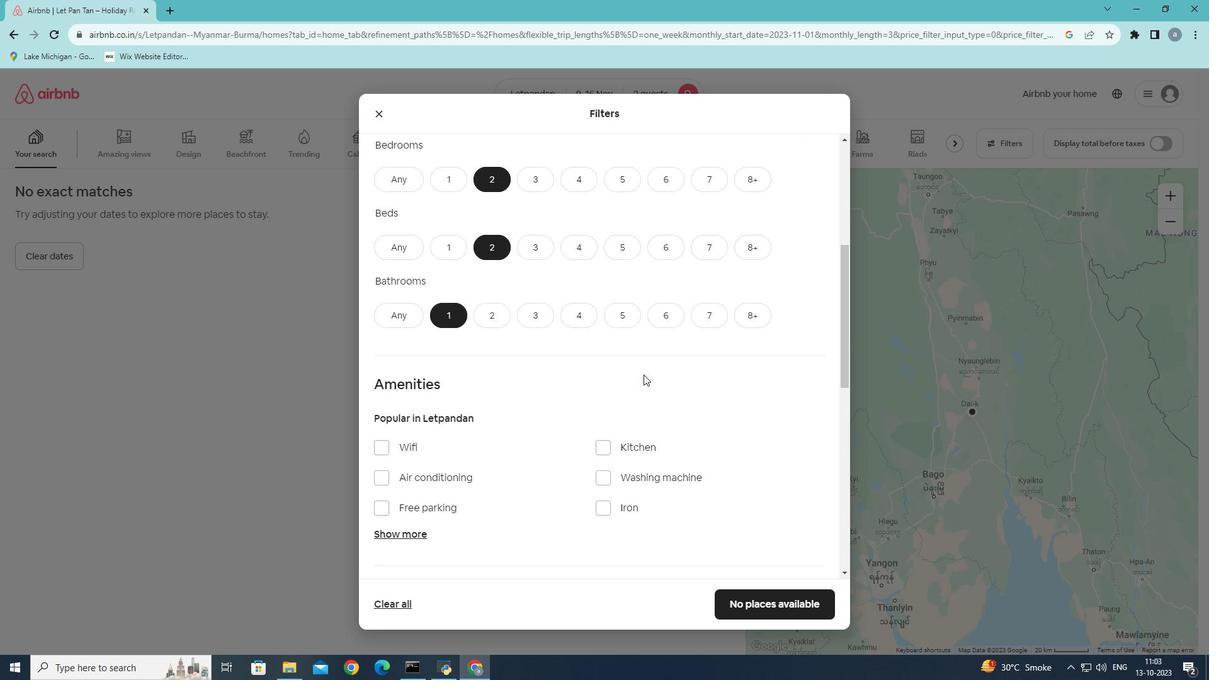
Action: Mouse scrolled (643, 374) with delta (0, 0)
Screenshot: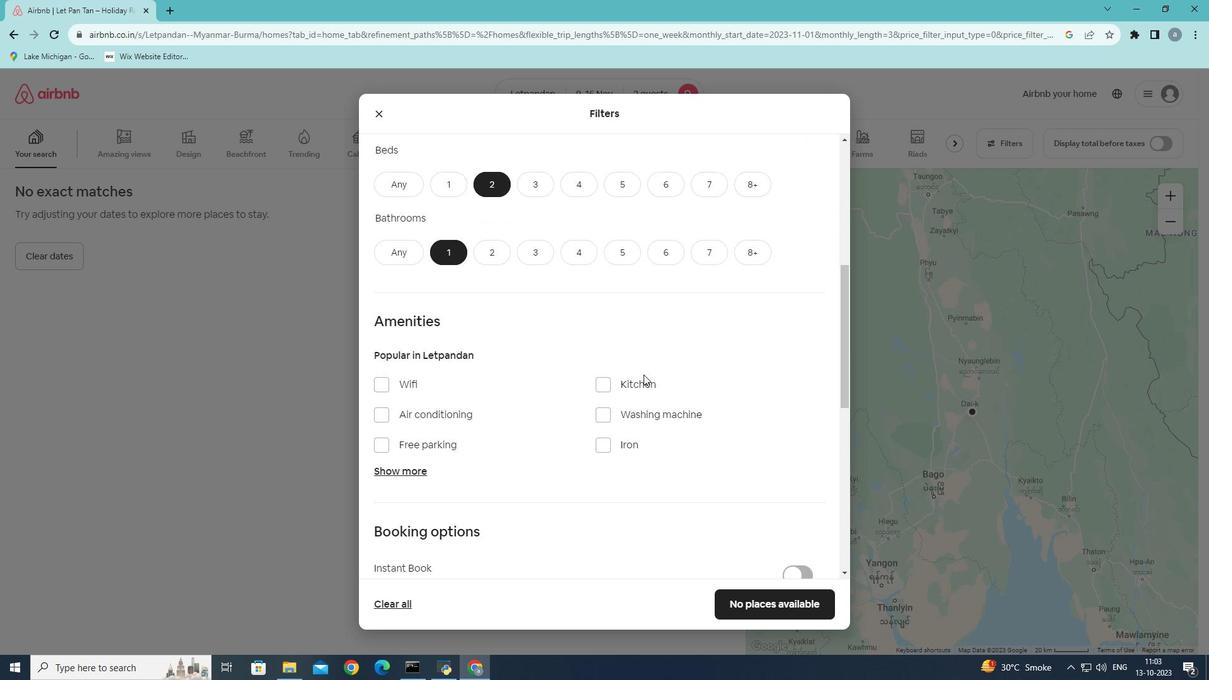 
Action: Mouse moved to (644, 374)
Screenshot: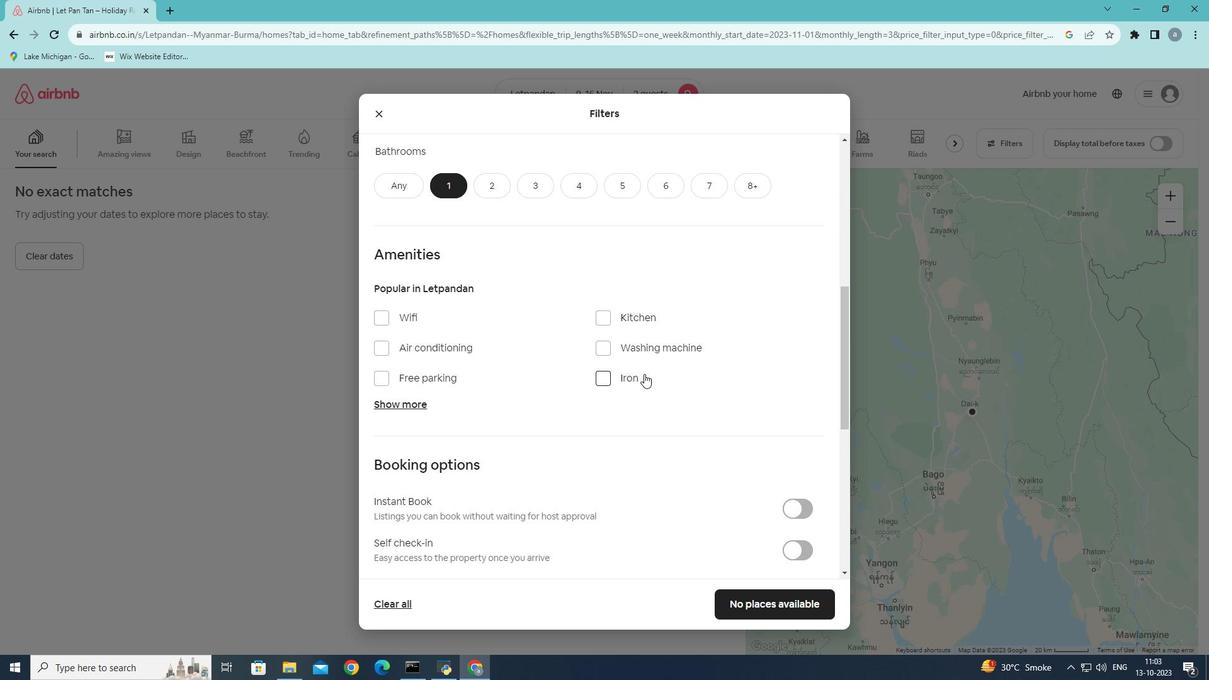 
Action: Mouse scrolled (644, 373) with delta (0, 0)
Screenshot: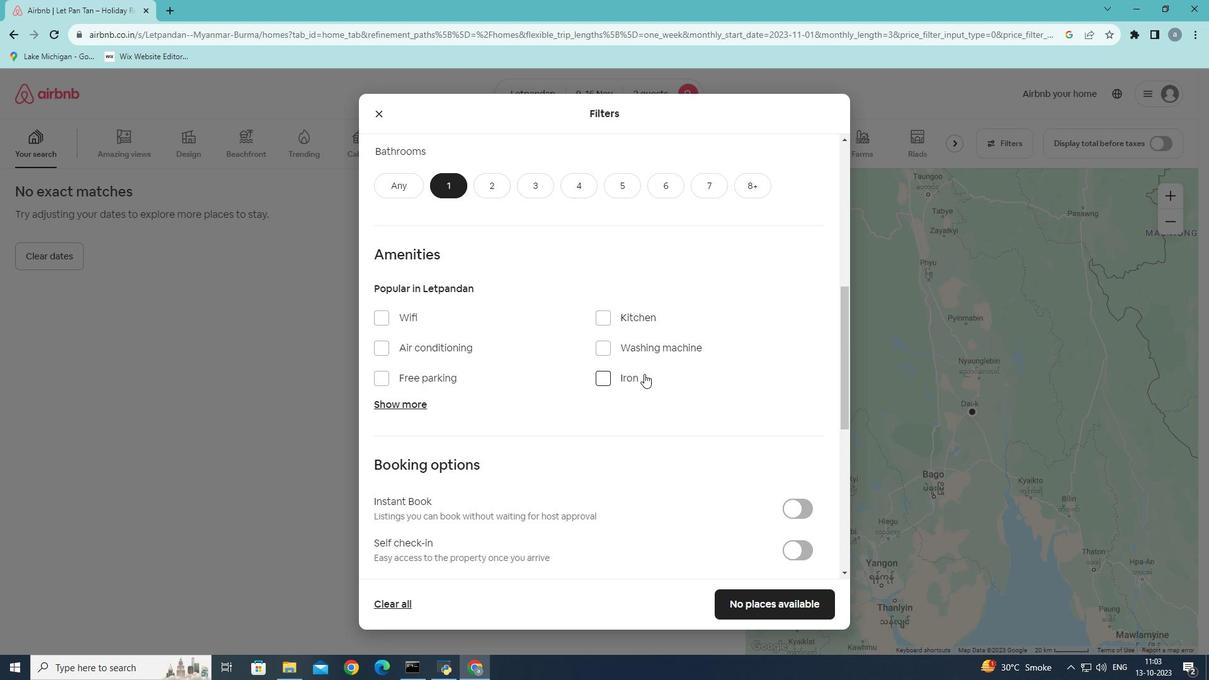 
Action: Mouse scrolled (644, 373) with delta (0, 0)
Screenshot: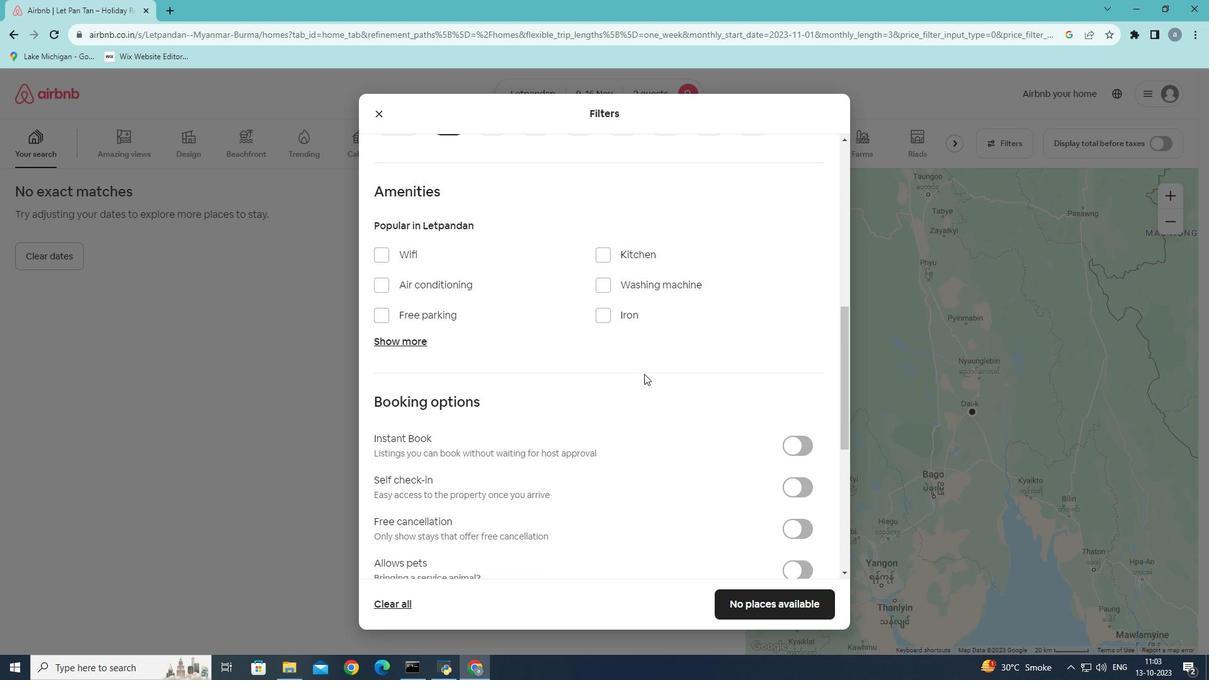 
Action: Mouse moved to (605, 222)
Screenshot: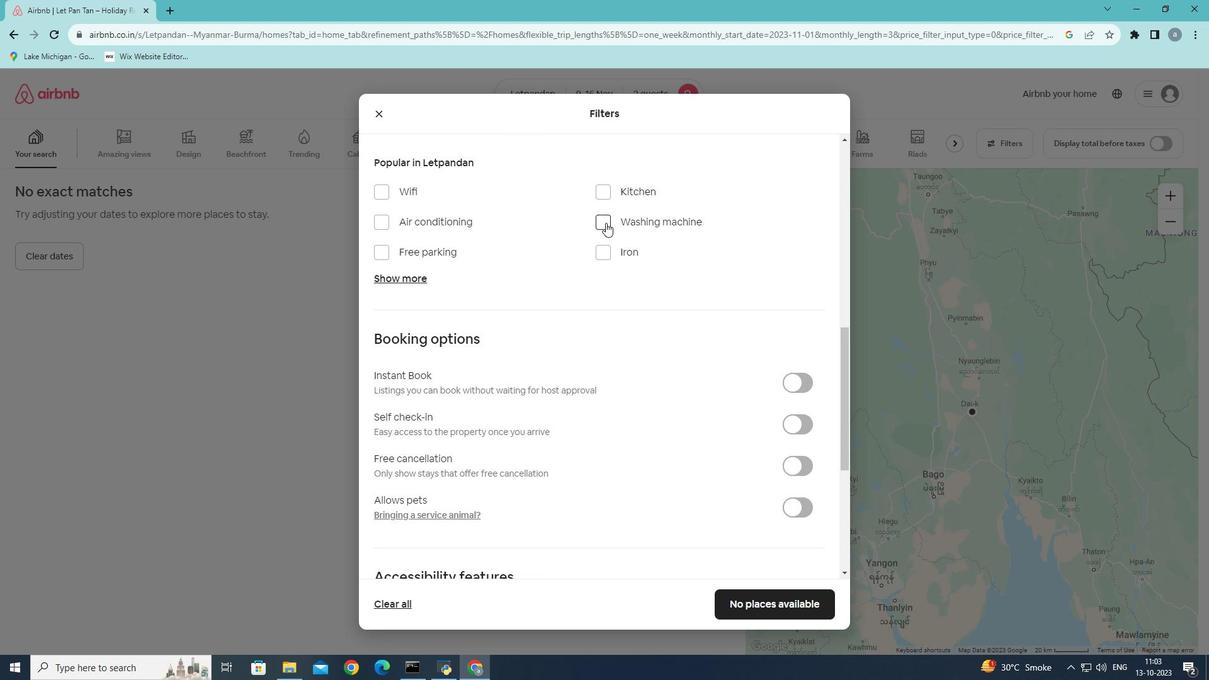 
Action: Mouse pressed left at (605, 222)
Screenshot: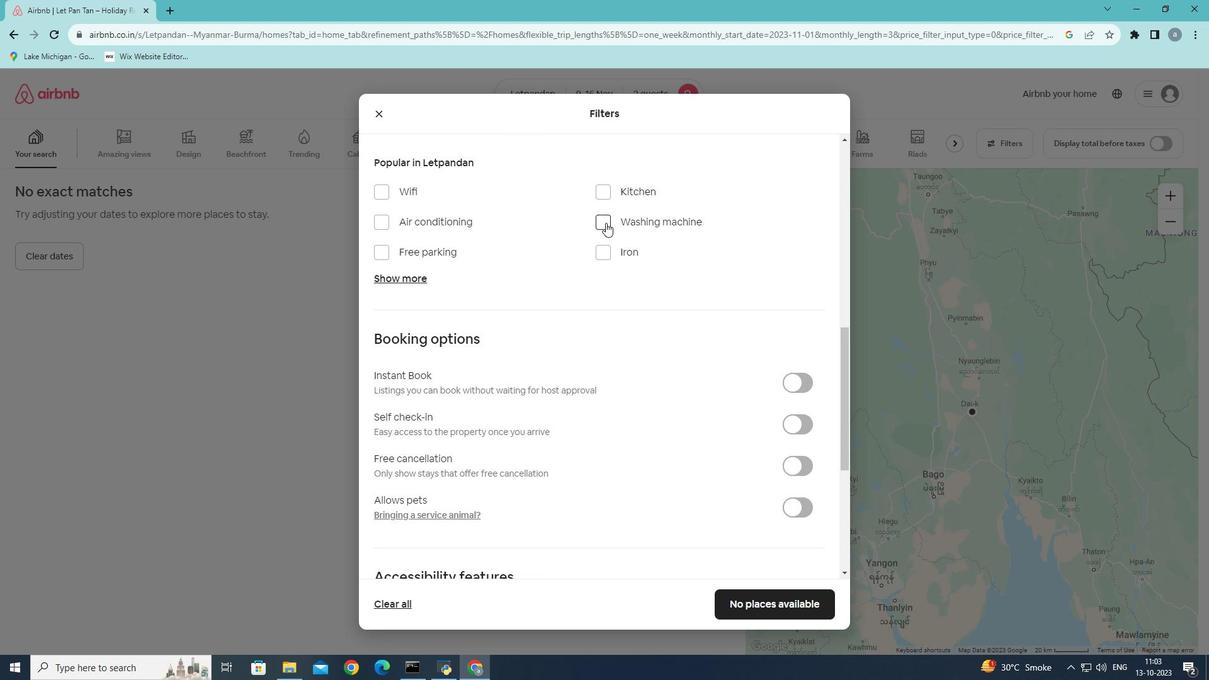 
Action: Mouse moved to (529, 321)
Screenshot: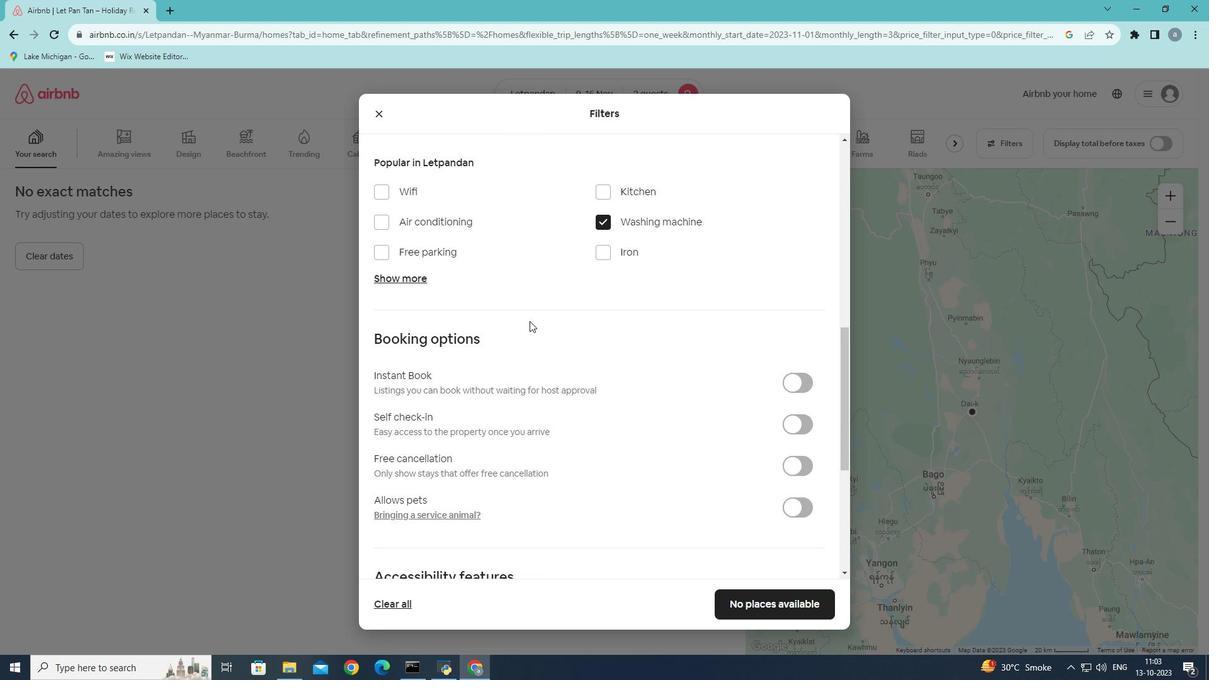 
Action: Mouse scrolled (529, 320) with delta (0, 0)
Screenshot: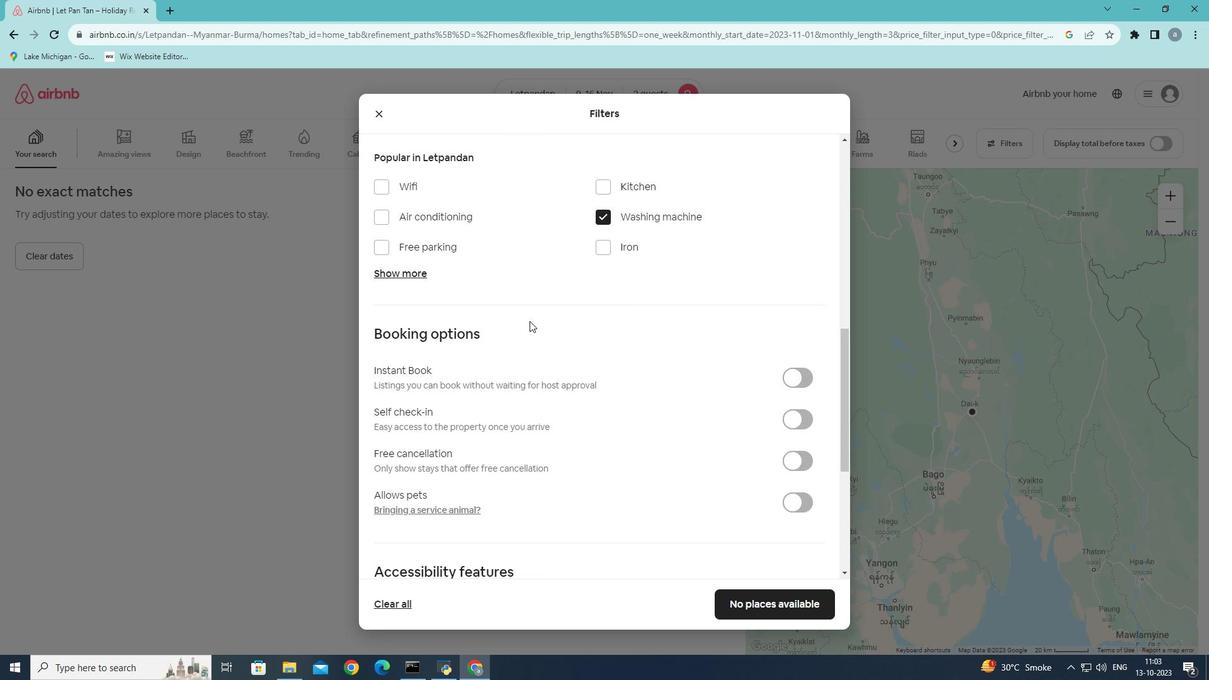 
Action: Mouse scrolled (529, 320) with delta (0, 0)
Screenshot: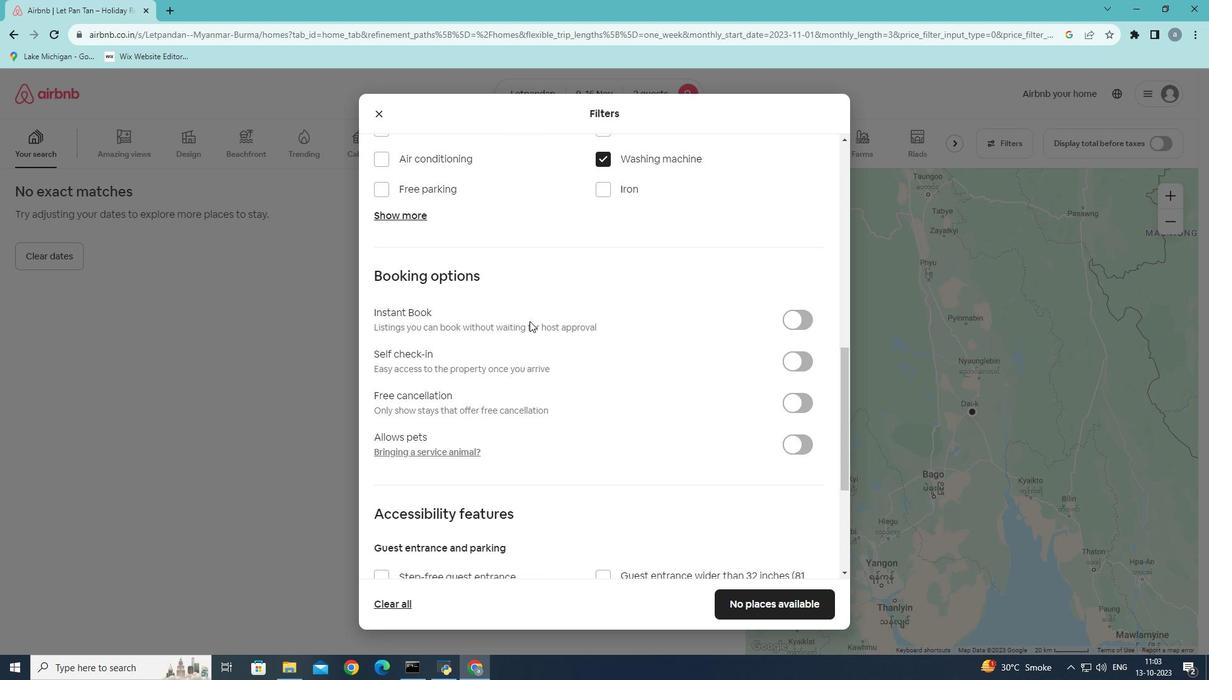 
Action: Mouse scrolled (529, 320) with delta (0, 0)
Screenshot: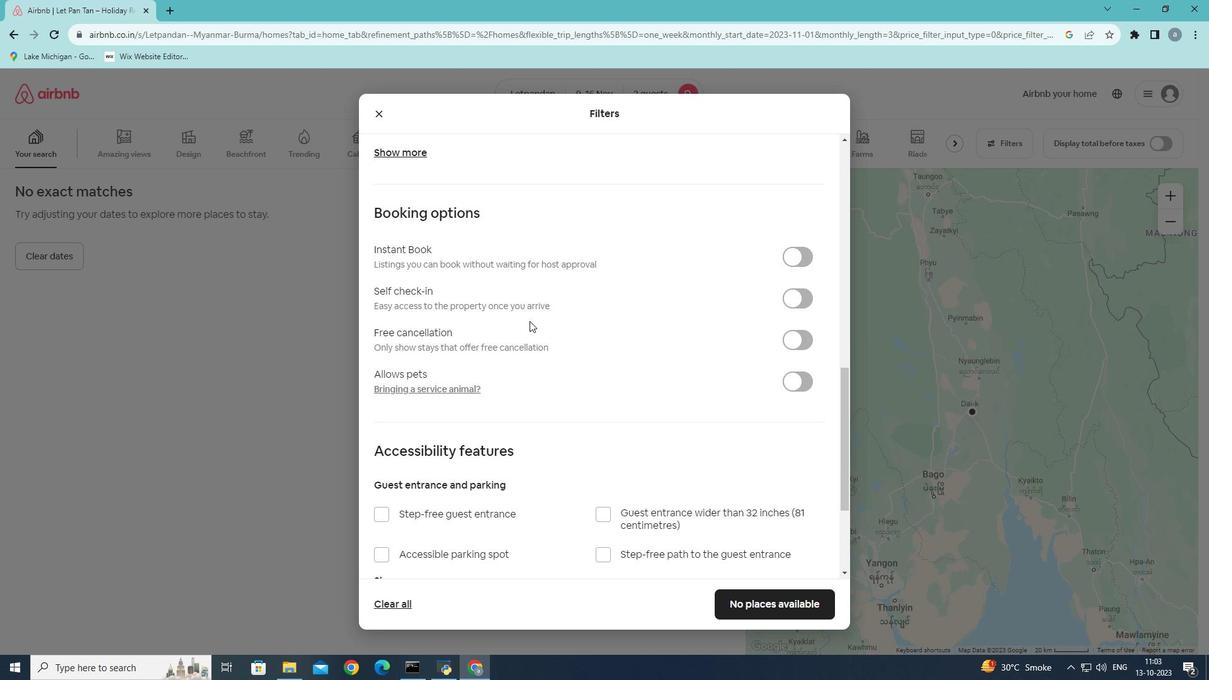 
Action: Mouse scrolled (529, 320) with delta (0, 0)
Screenshot: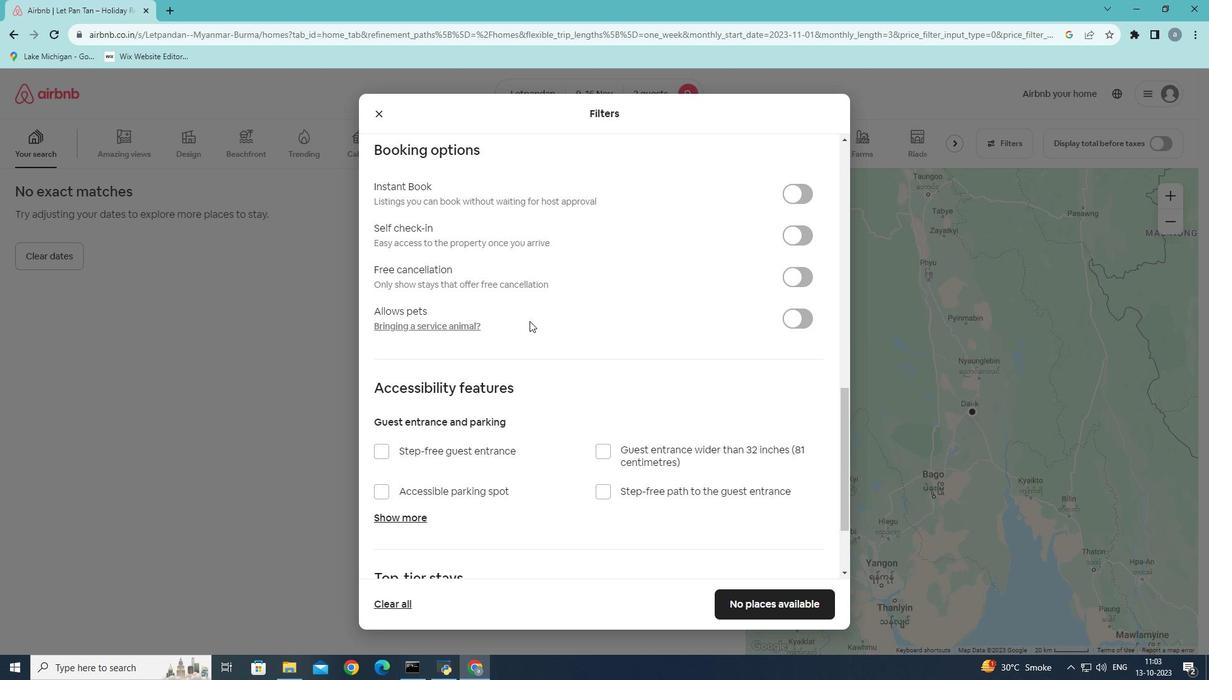 
Action: Mouse scrolled (529, 320) with delta (0, 0)
Screenshot: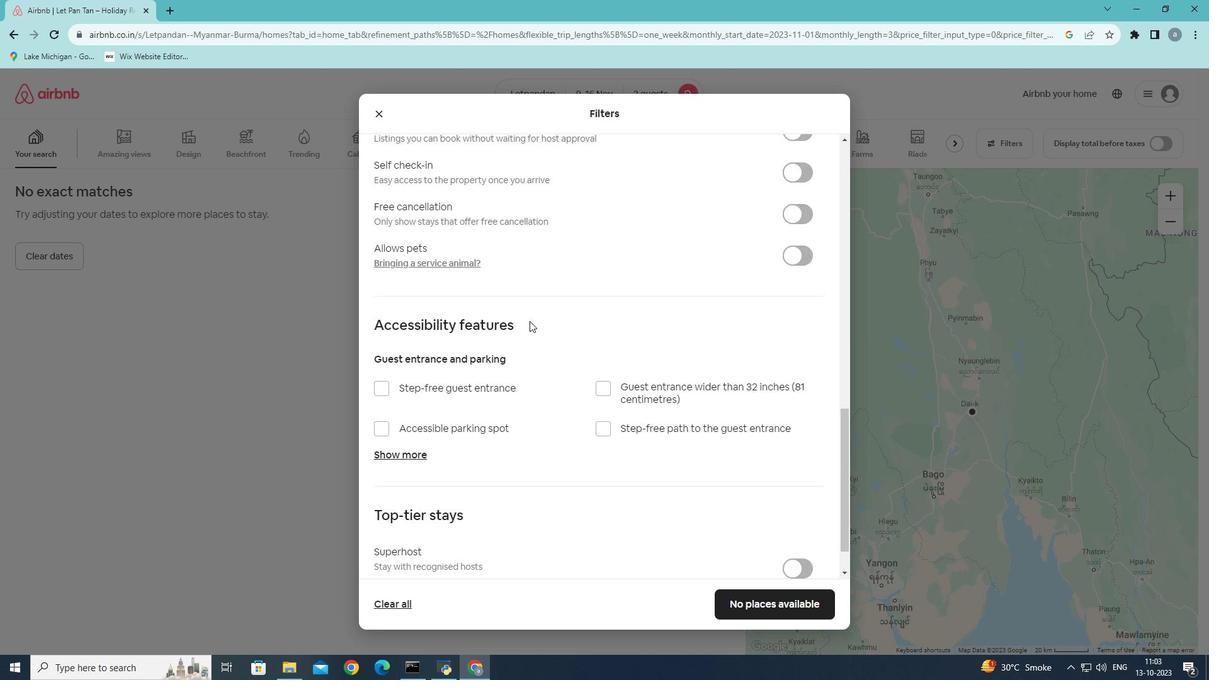 
Action: Mouse moved to (534, 332)
Screenshot: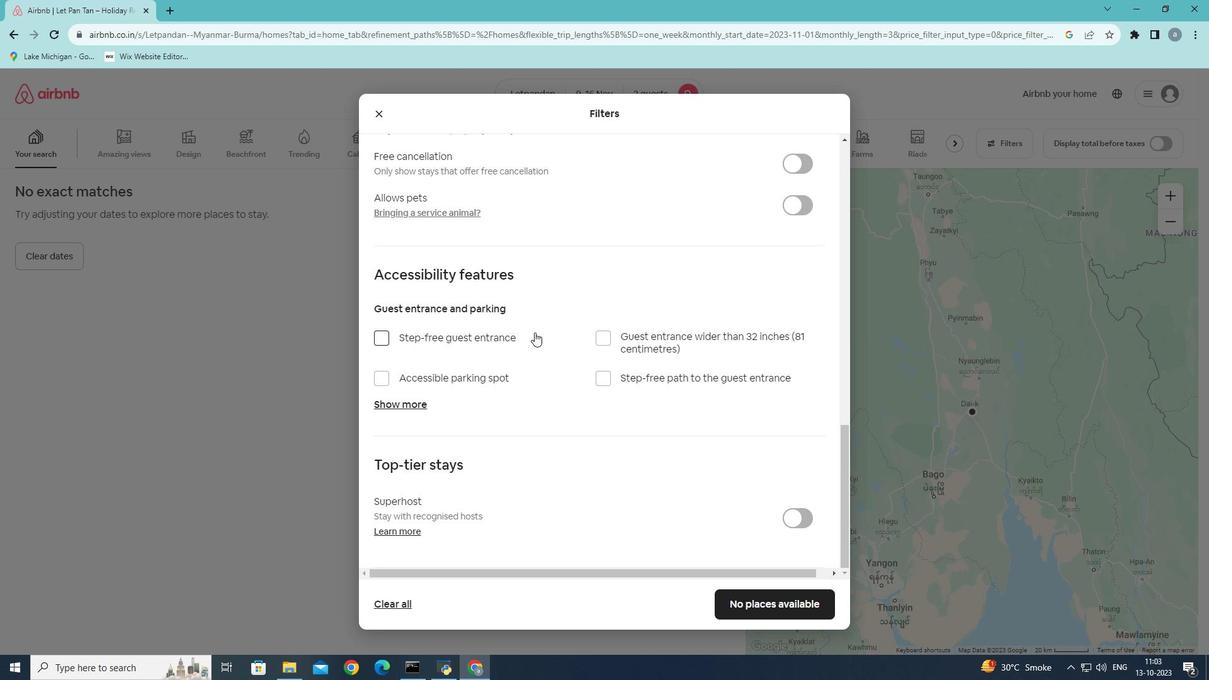 
Action: Mouse scrolled (534, 333) with delta (0, 0)
Screenshot: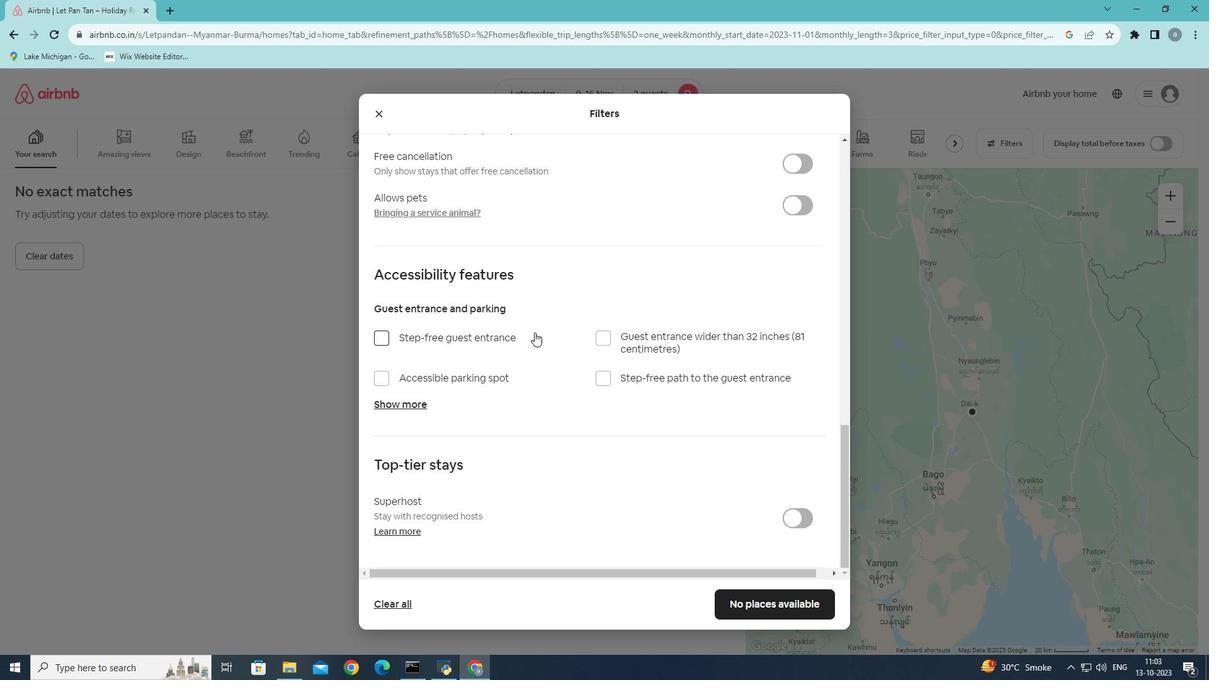 
Action: Mouse scrolled (534, 333) with delta (0, 0)
Screenshot: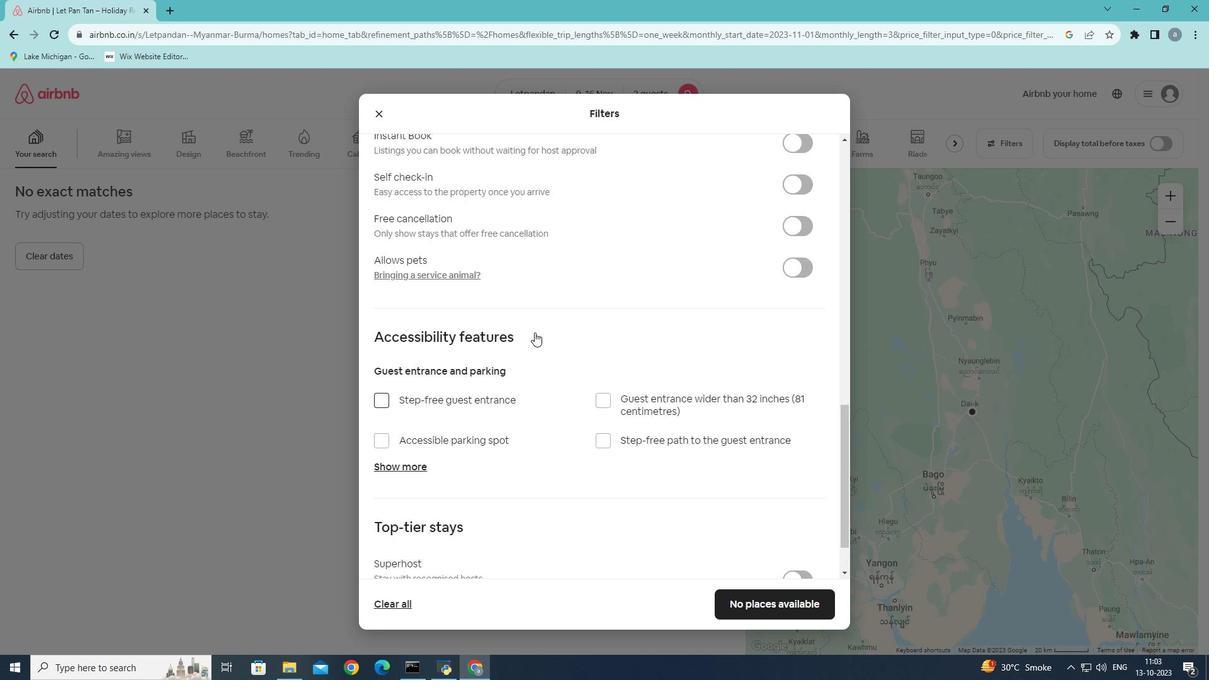 
Action: Mouse moved to (795, 253)
Screenshot: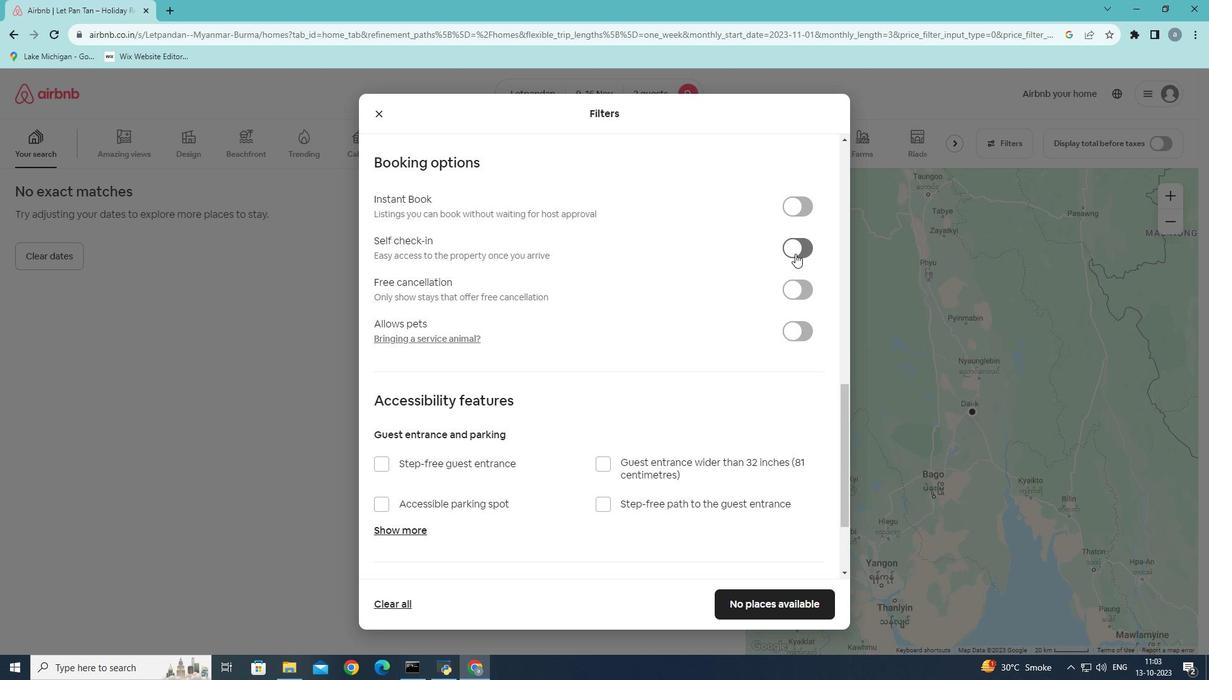 
Action: Mouse pressed left at (795, 253)
Screenshot: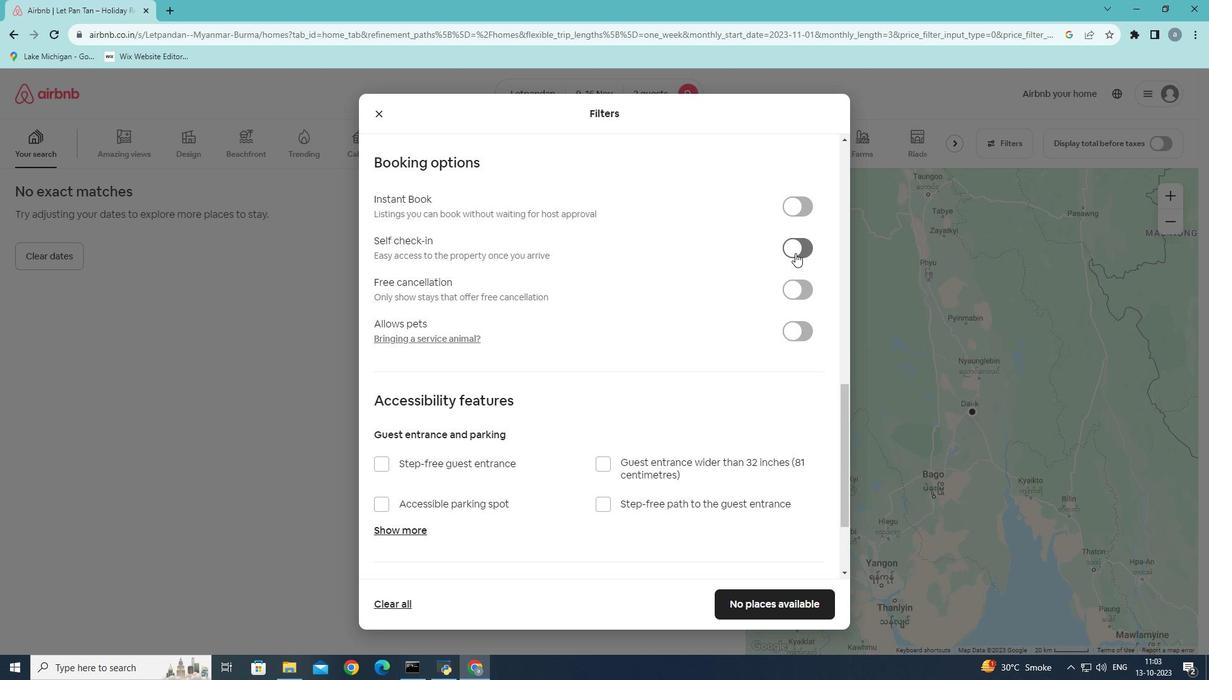 
Action: Mouse moved to (588, 348)
Screenshot: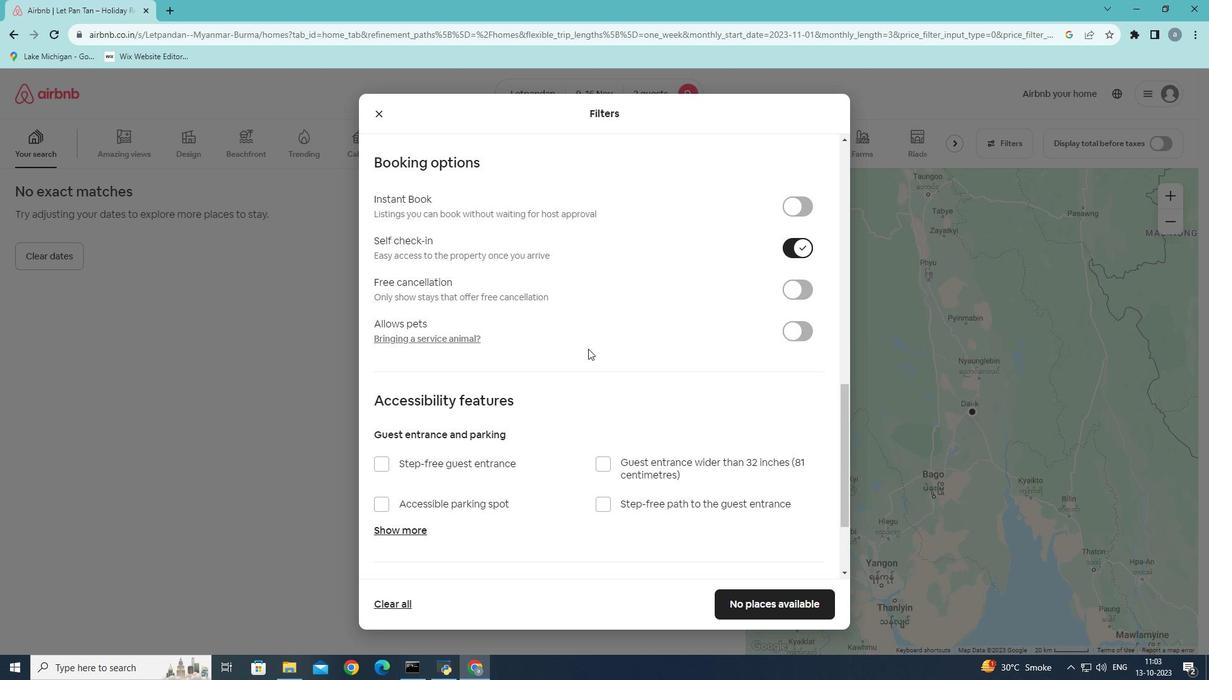 
Action: Mouse scrolled (588, 348) with delta (0, 0)
Screenshot: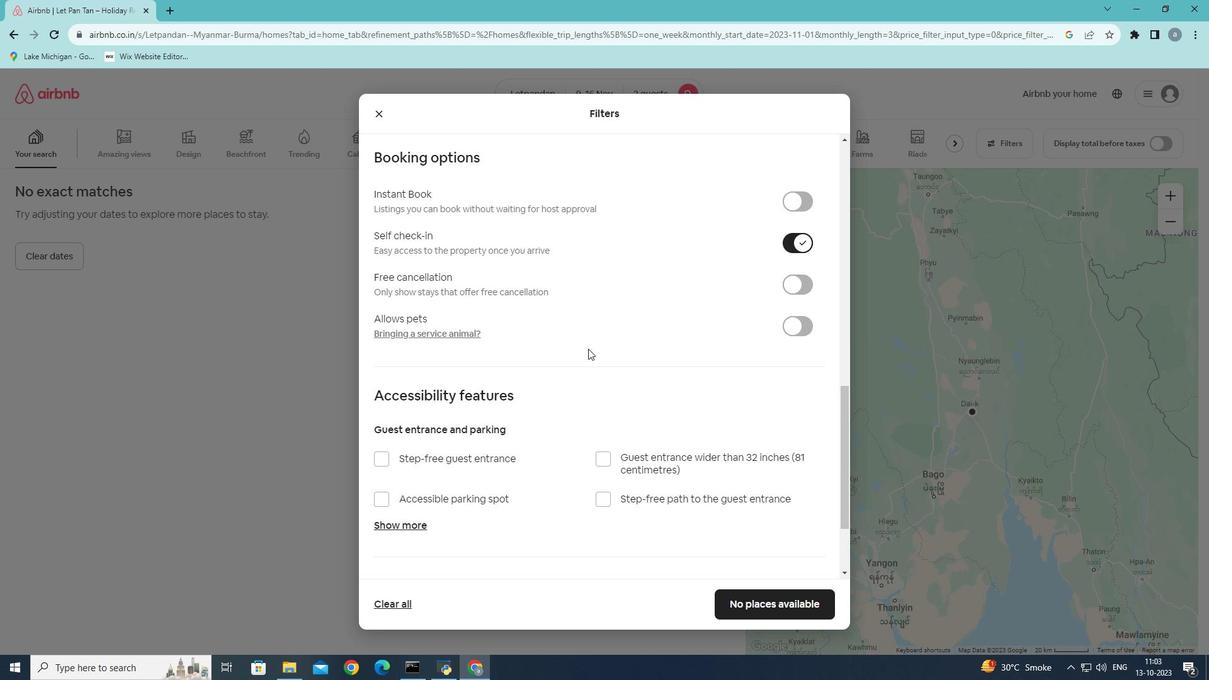 
Action: Mouse scrolled (588, 348) with delta (0, 0)
Screenshot: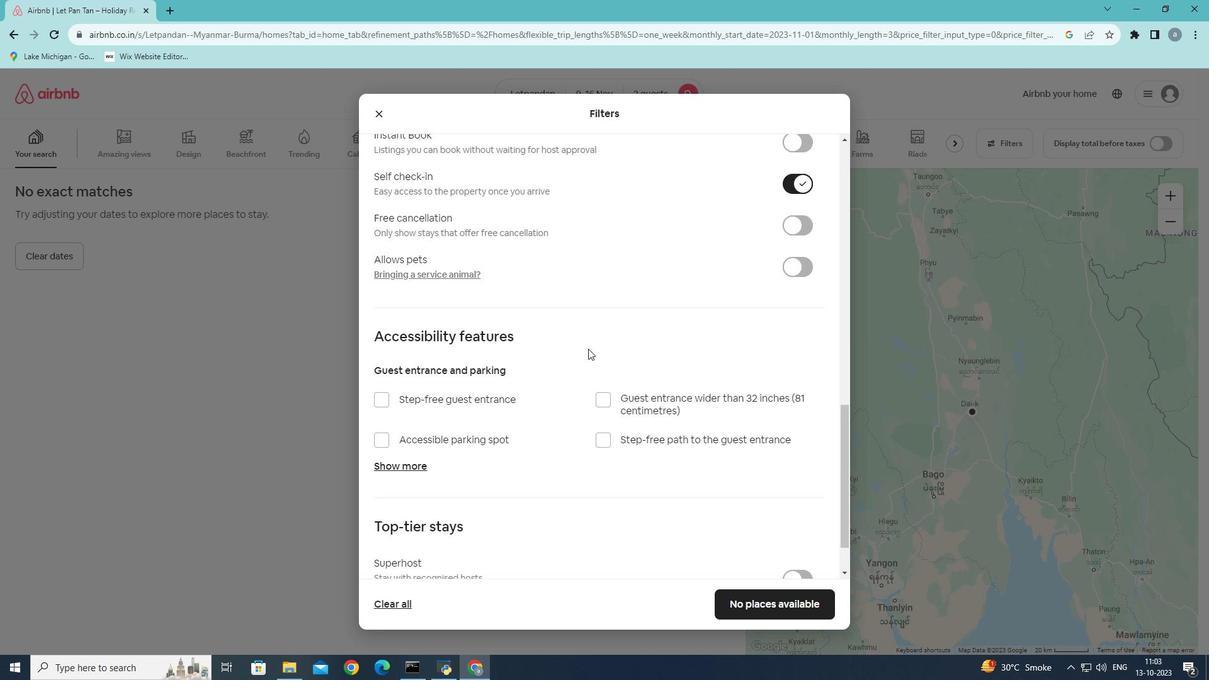 
Action: Mouse moved to (589, 348)
Screenshot: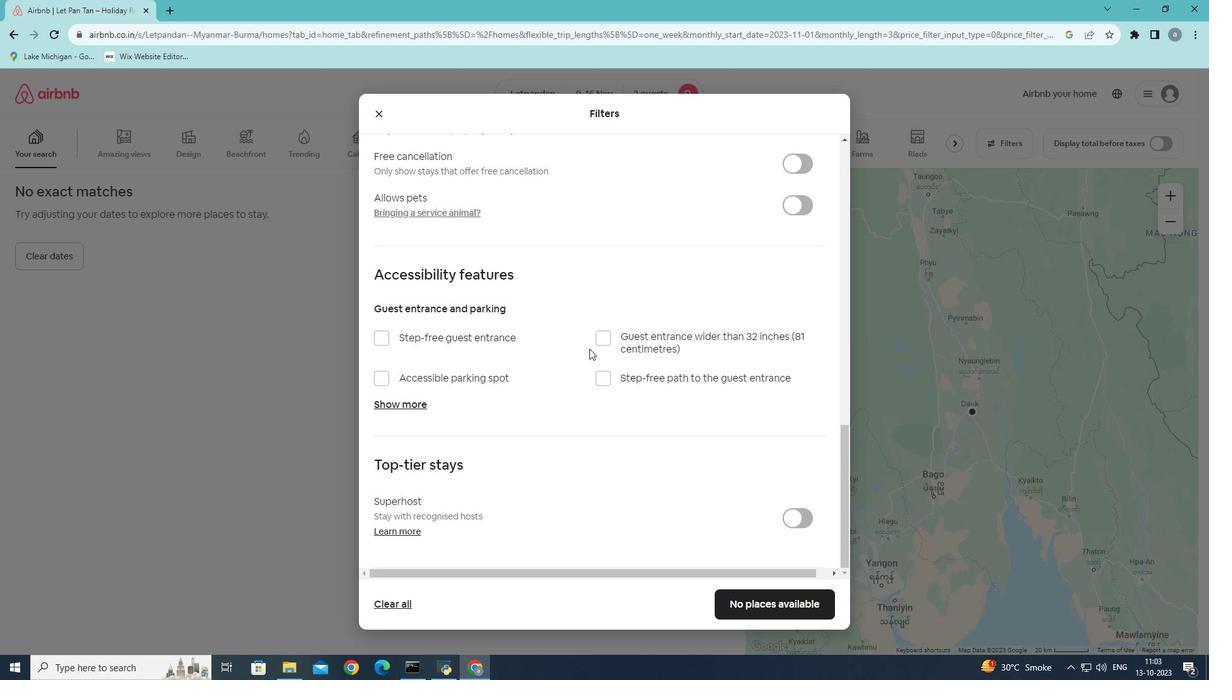 
Action: Mouse scrolled (589, 348) with delta (0, 0)
Screenshot: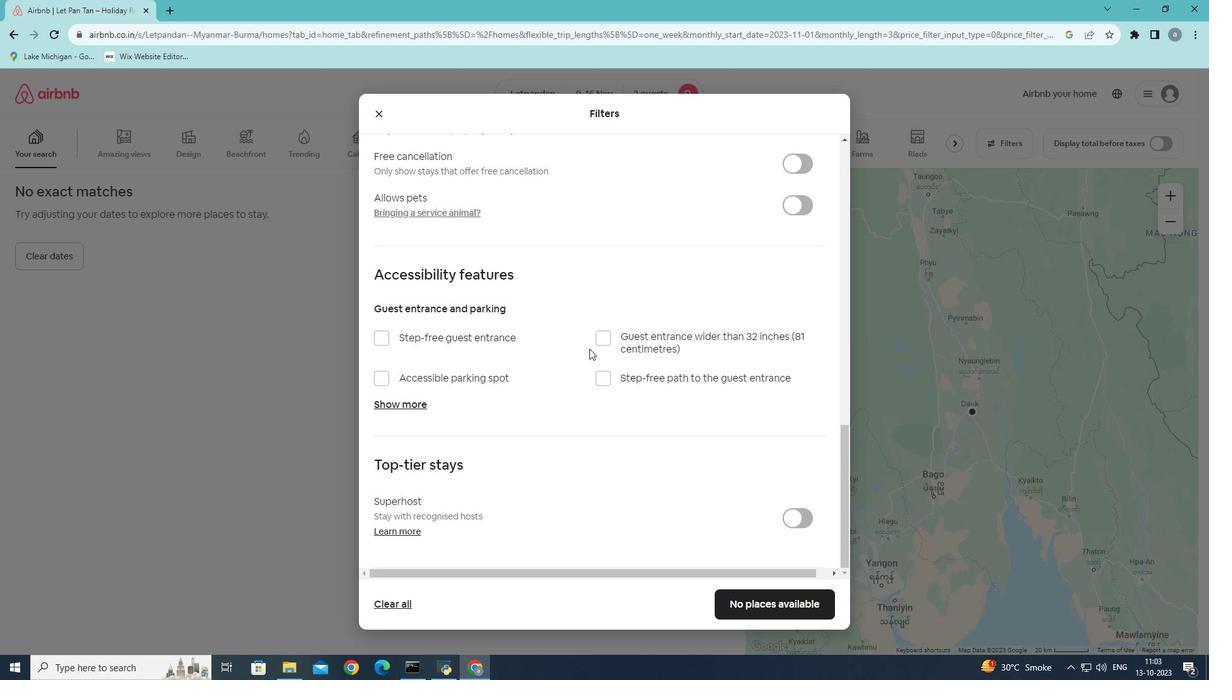 
Action: Mouse scrolled (589, 348) with delta (0, 0)
Screenshot: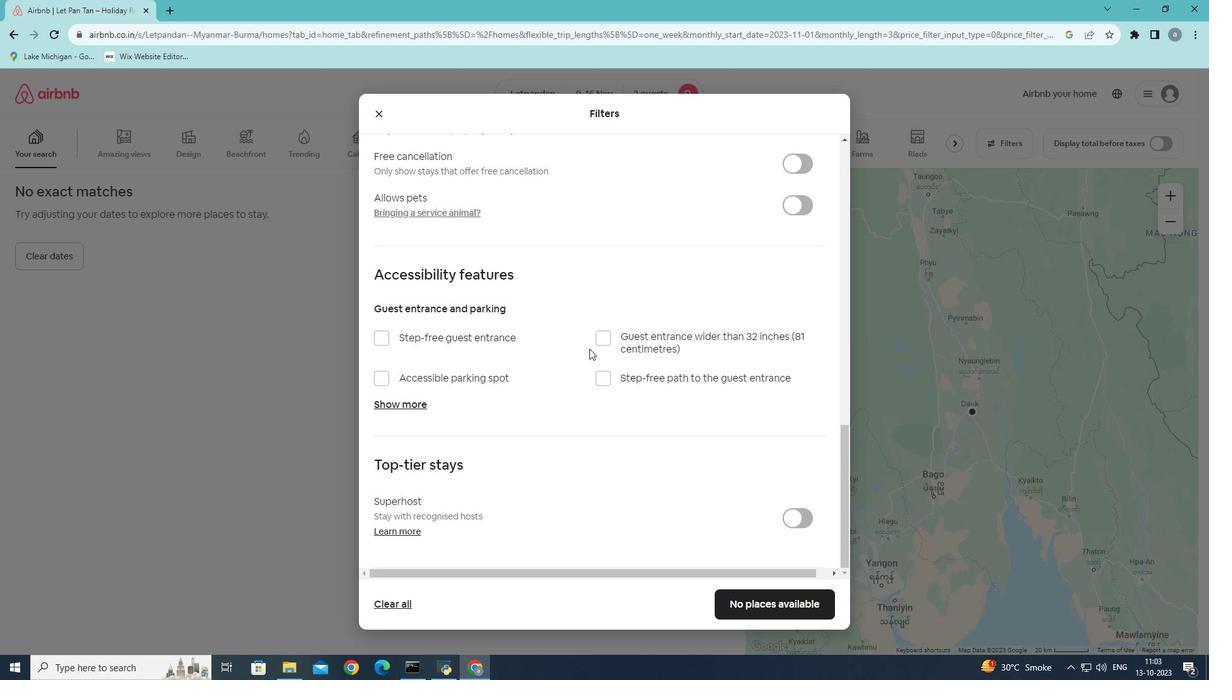 
Action: Mouse moved to (653, 328)
Screenshot: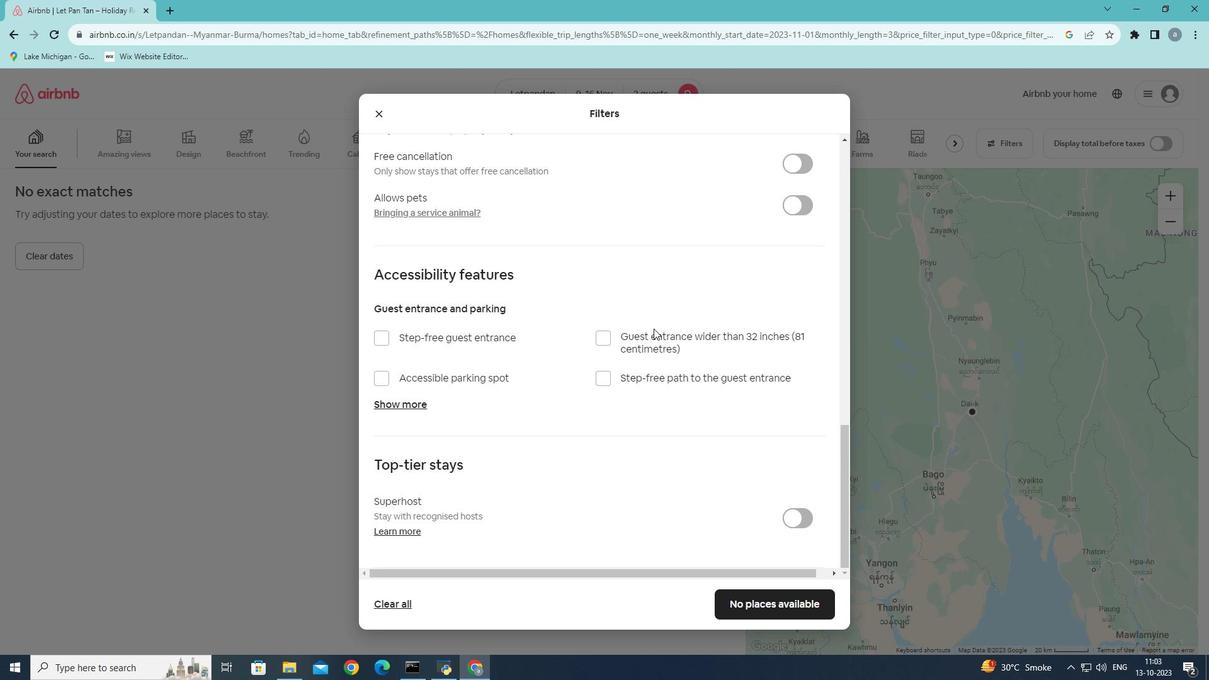 
Action: Mouse scrolled (653, 328) with delta (0, 0)
Screenshot: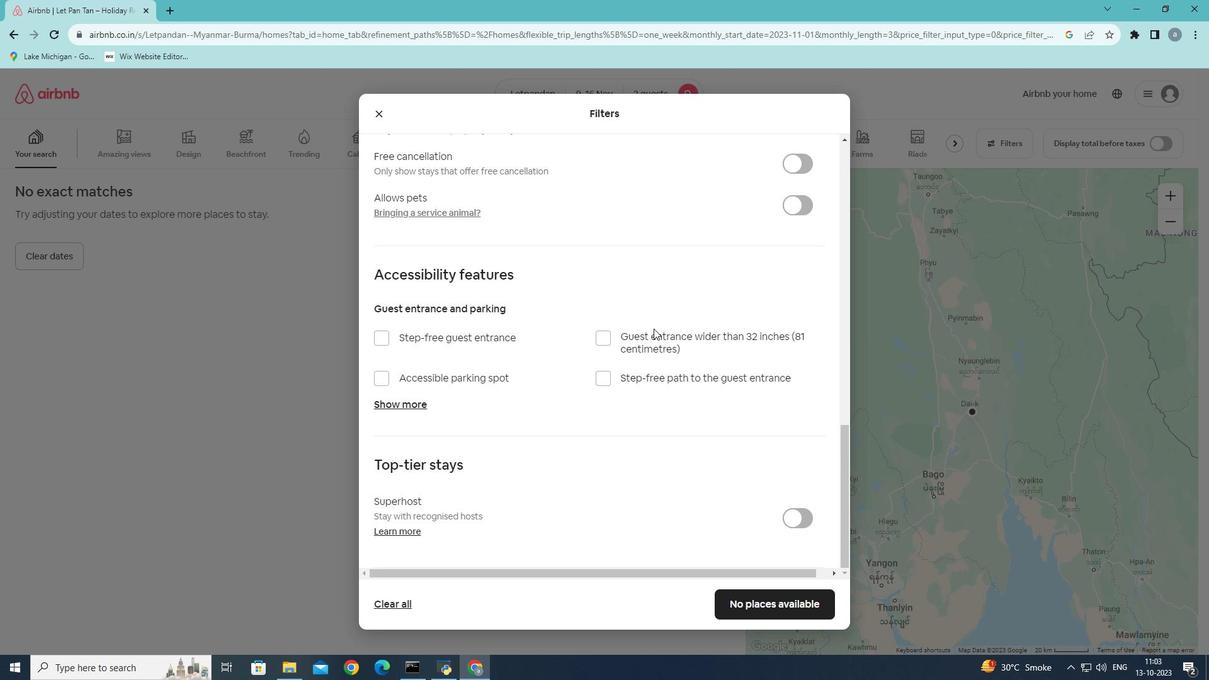 
Action: Mouse scrolled (653, 328) with delta (0, 0)
Screenshot: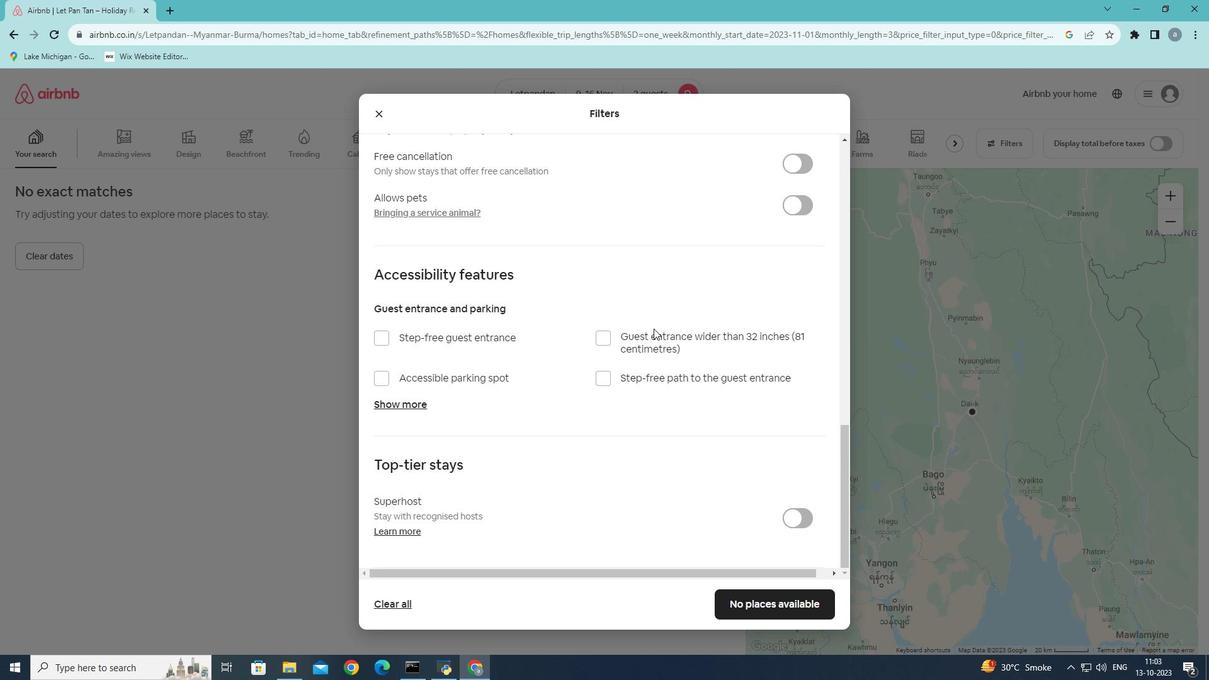 
Action: Mouse scrolled (653, 328) with delta (0, 0)
Screenshot: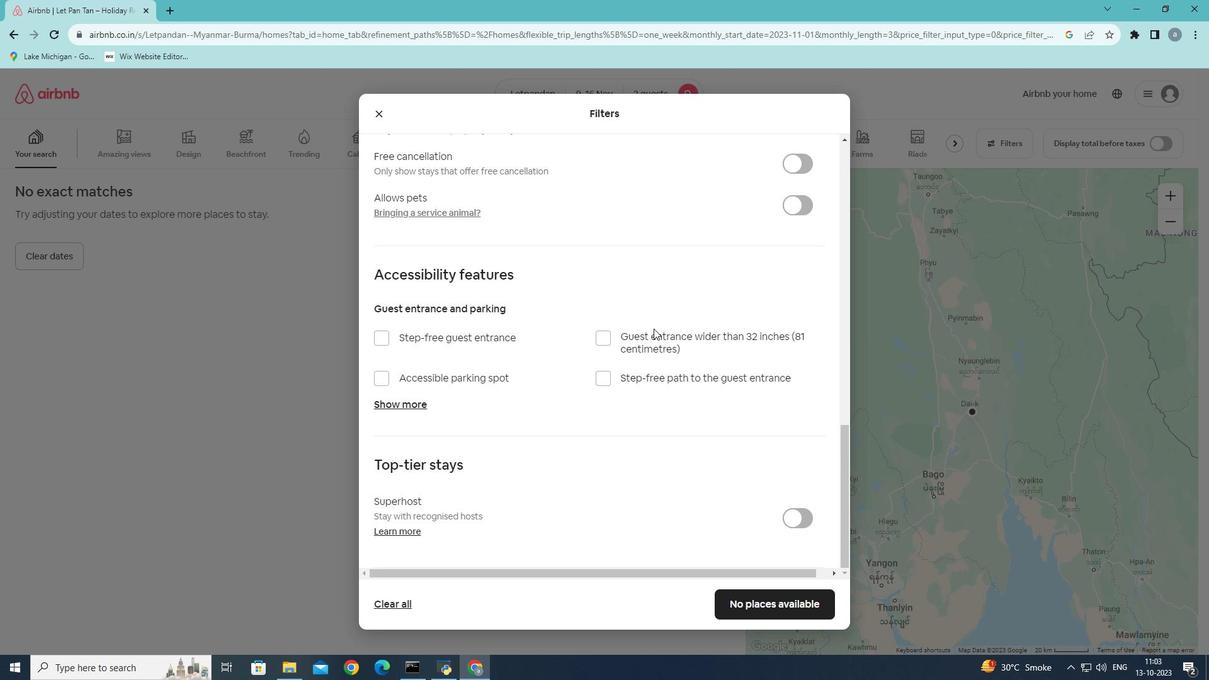 
Action: Mouse scrolled (653, 328) with delta (0, 0)
Screenshot: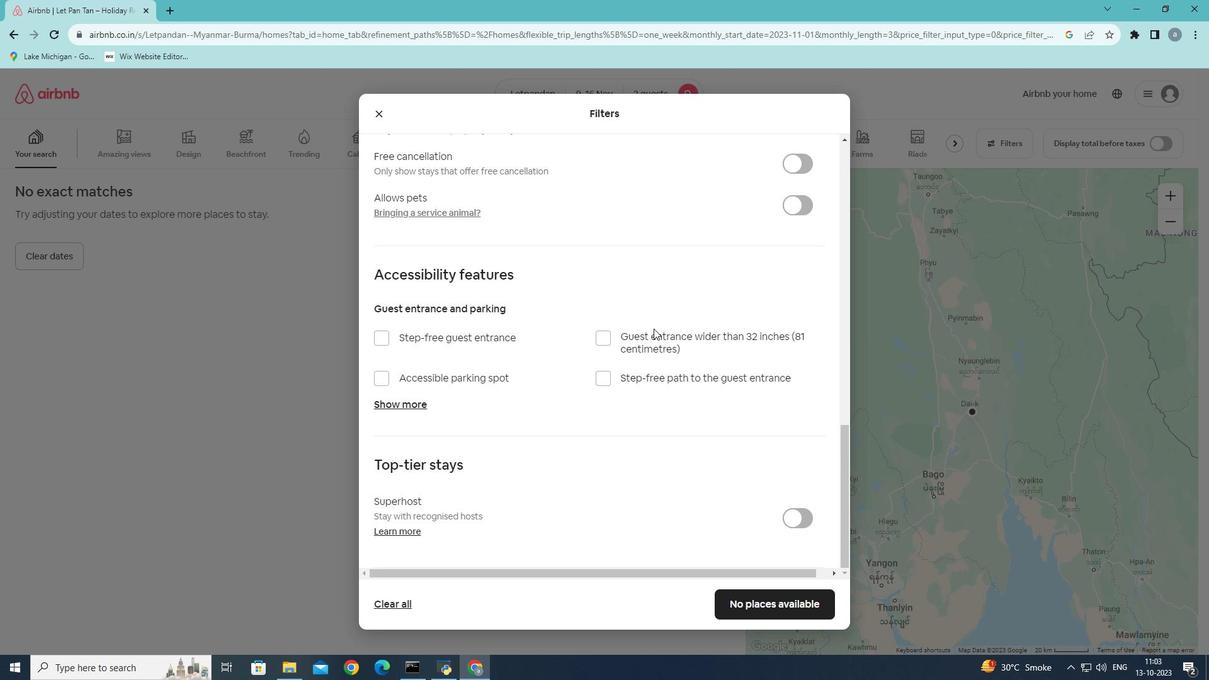 
Action: Mouse scrolled (653, 328) with delta (0, 0)
Screenshot: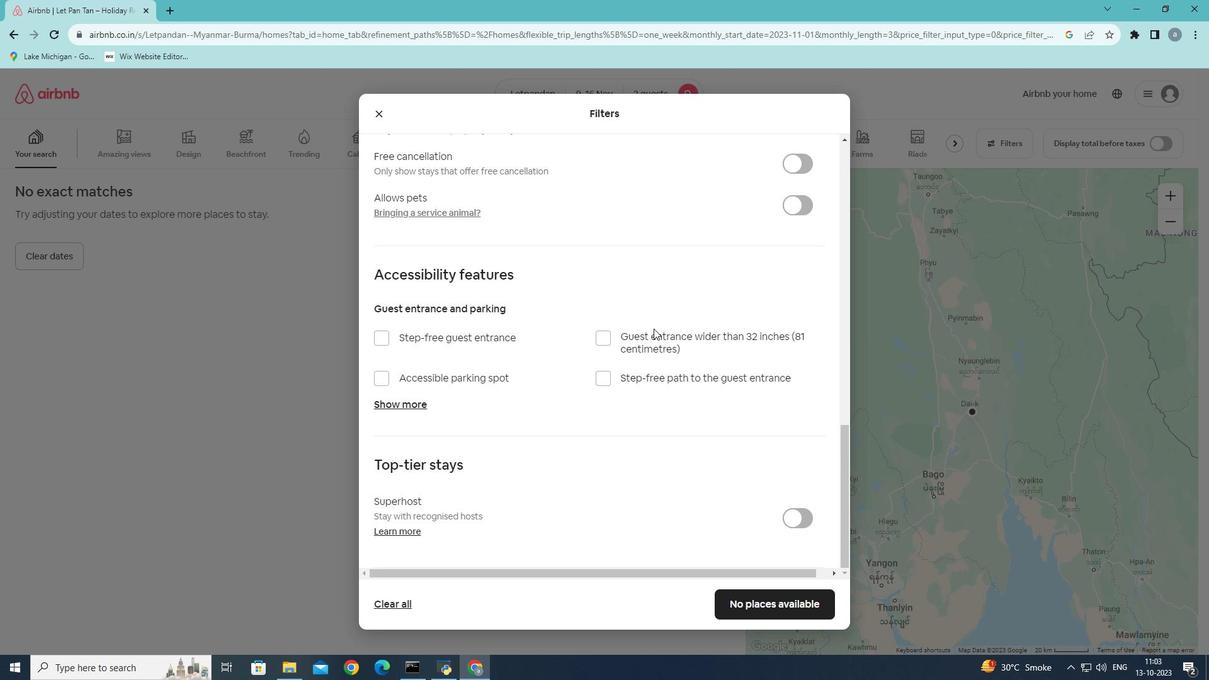 
Action: Mouse moved to (758, 613)
Screenshot: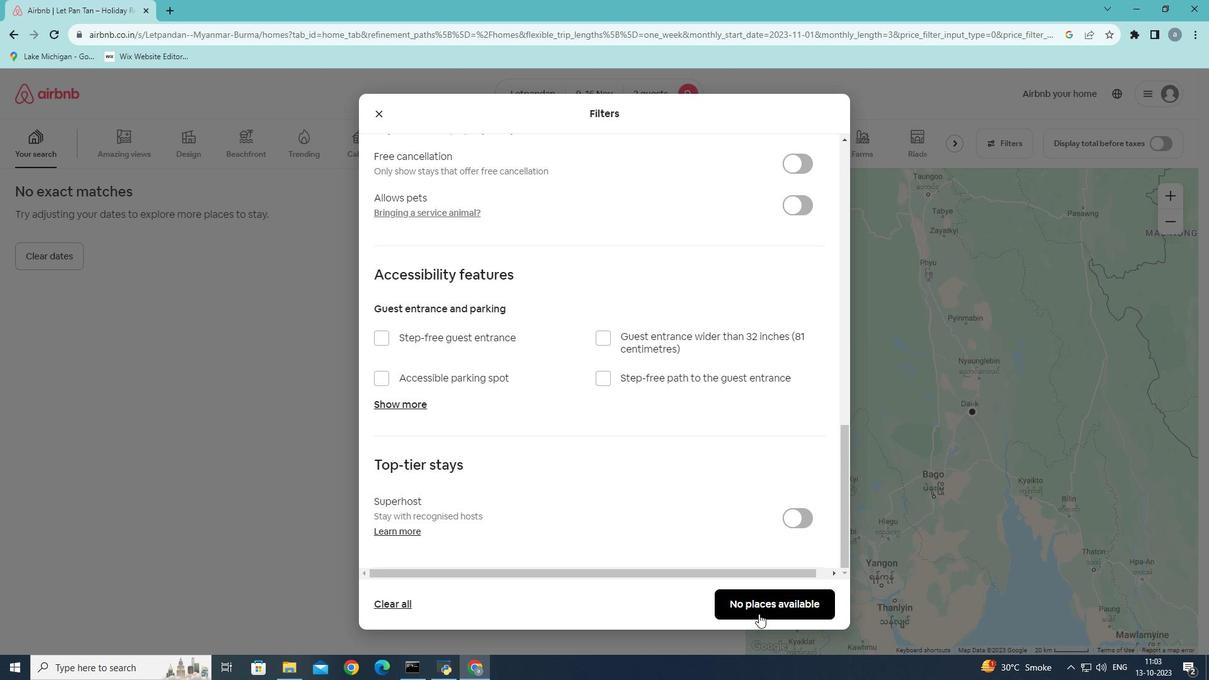 
Action: Mouse pressed left at (758, 613)
Screenshot: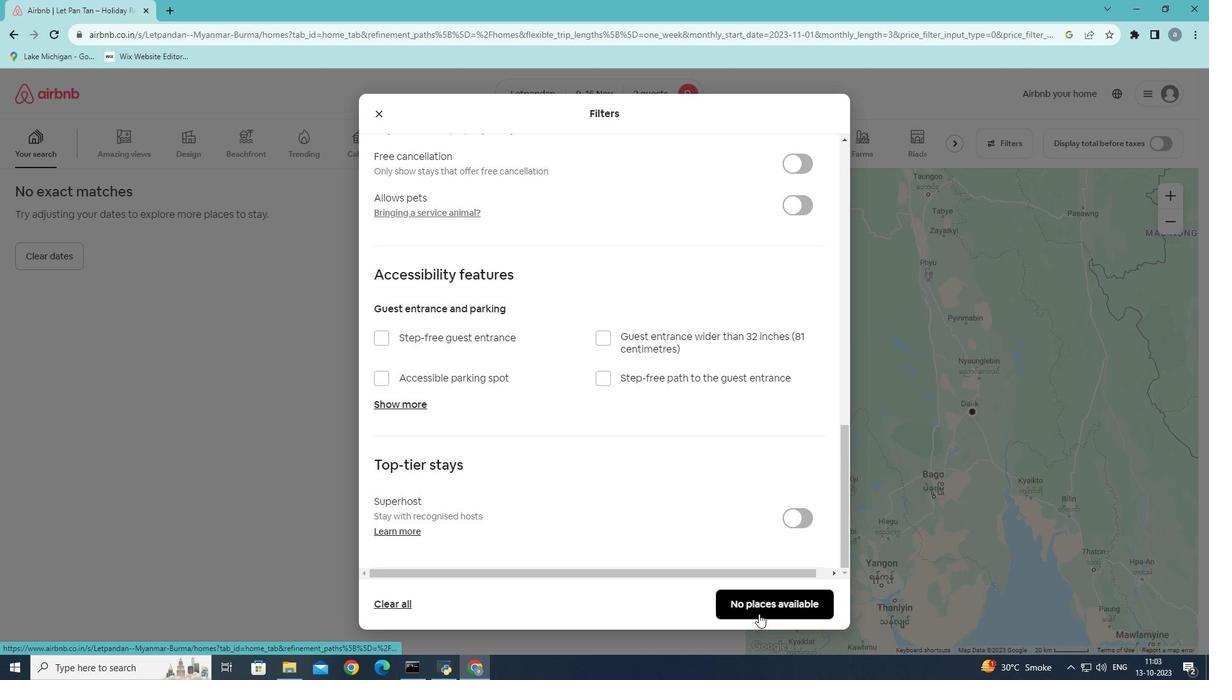 
Action: Mouse moved to (98, 164)
Screenshot: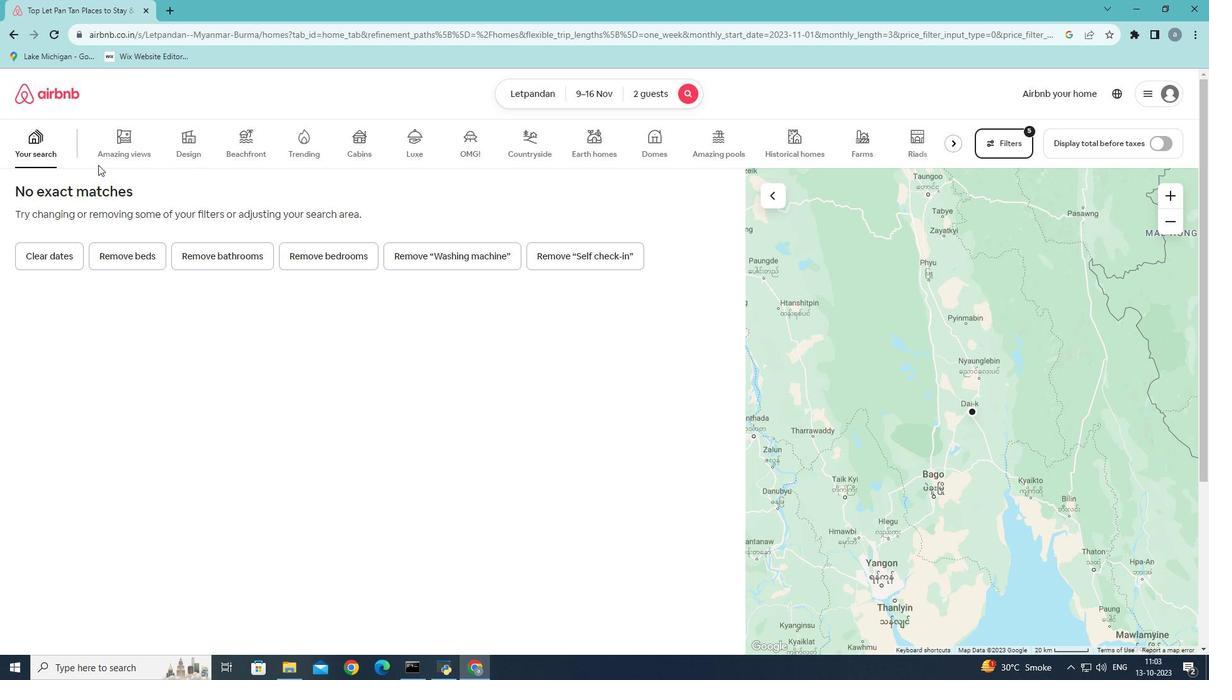 
